 Task: Open a blank sheet, save the file as Ava.epub Add the quote 'Every accomplishment starts with the decision to try.' Apply font style 'Lora' and font size 48 Align the text to the Justify .Change the text color to  'Tan'
Action: Mouse moved to (320, 181)
Screenshot: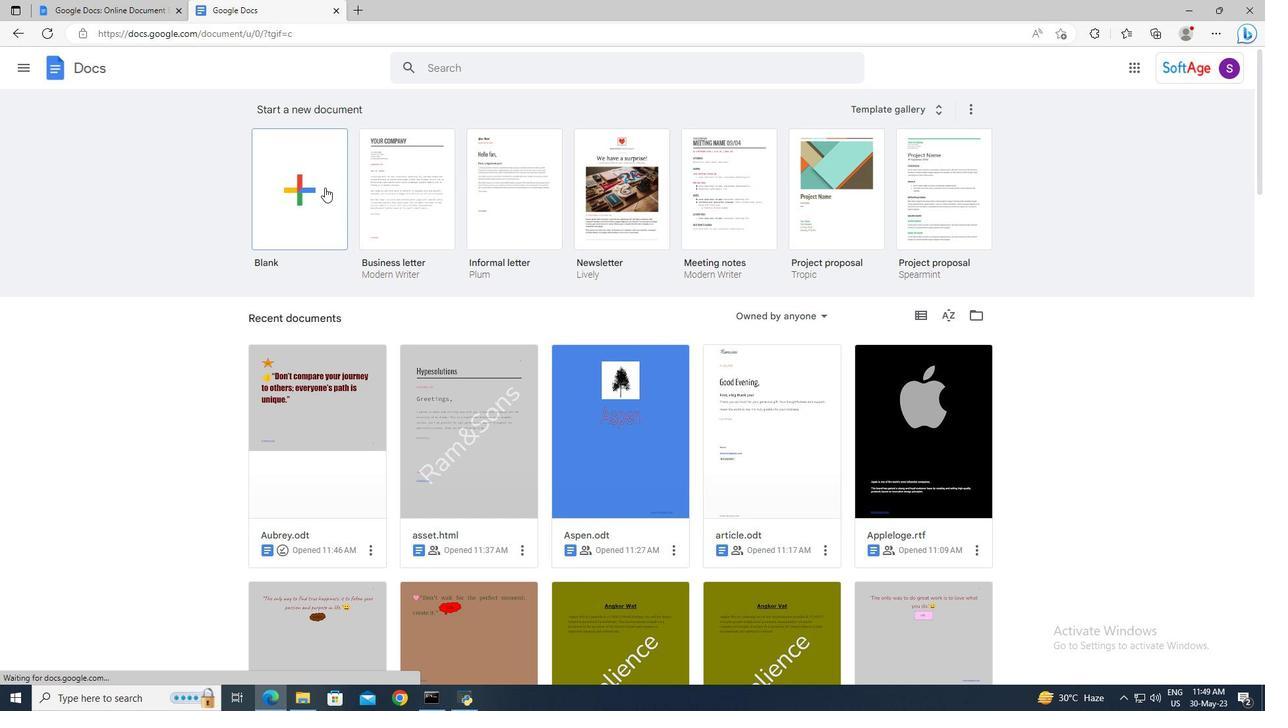 
Action: Mouse pressed left at (320, 181)
Screenshot: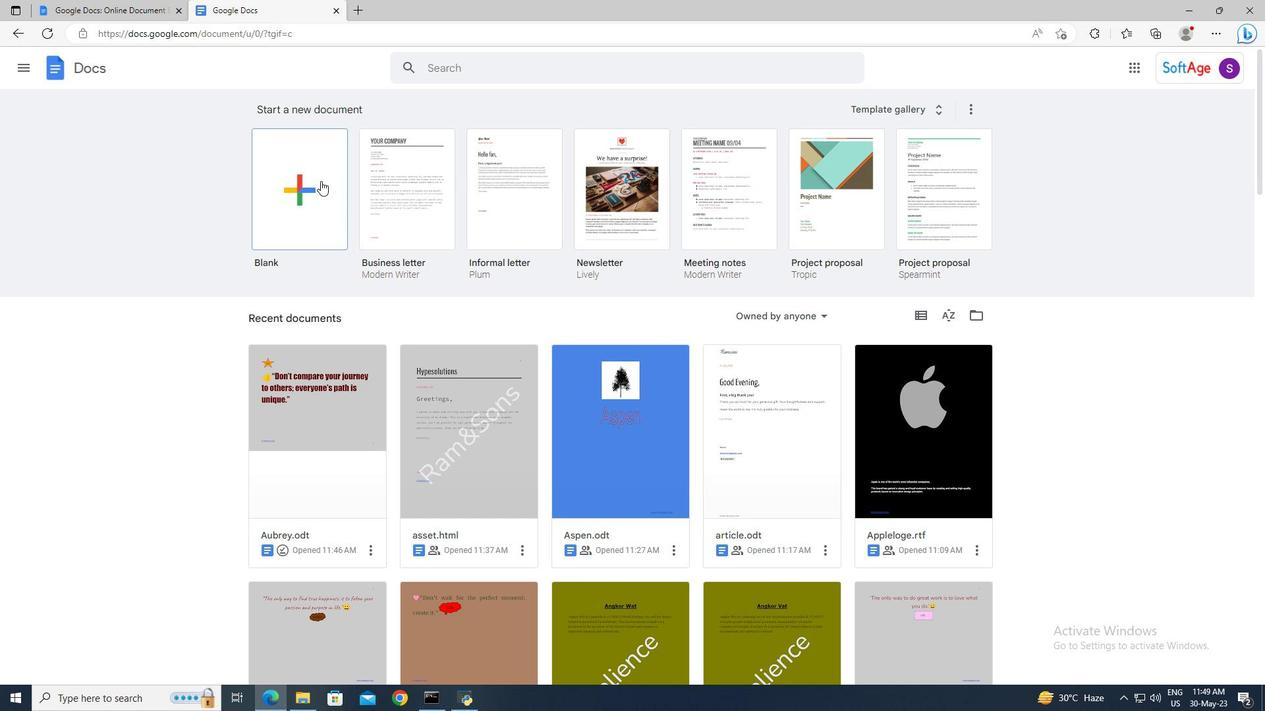
Action: Mouse moved to (128, 61)
Screenshot: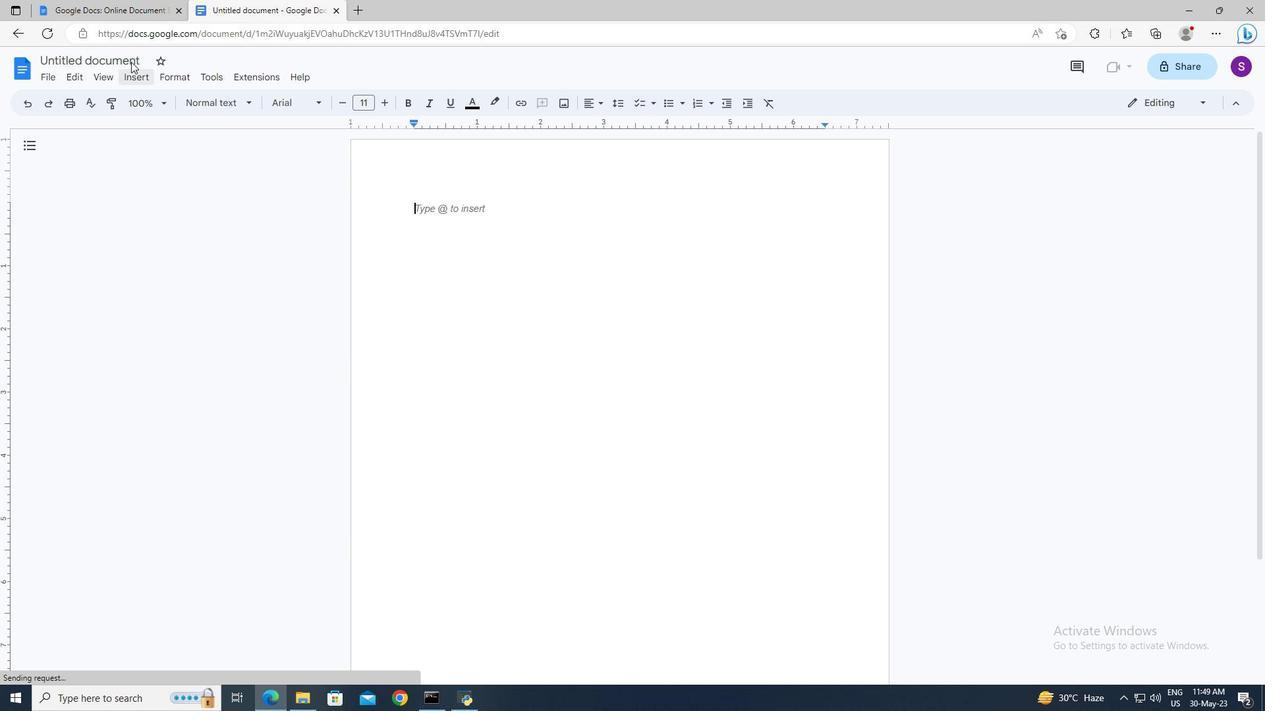 
Action: Mouse pressed left at (128, 61)
Screenshot: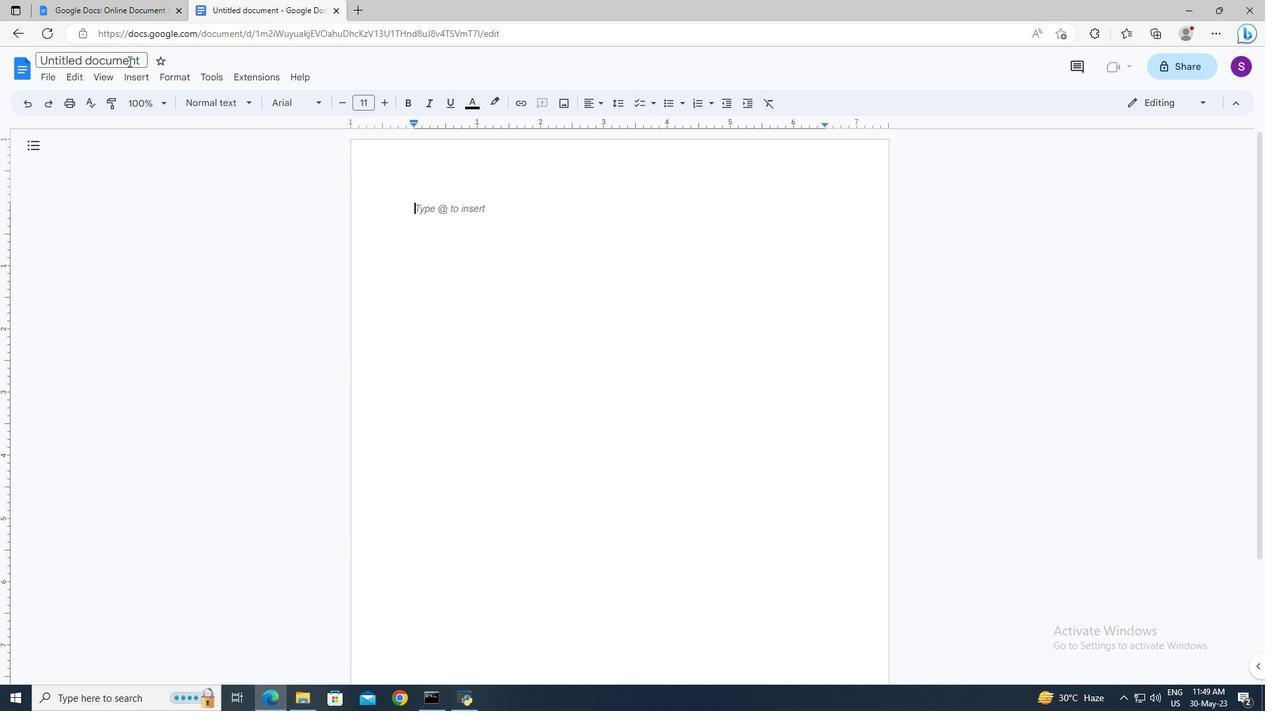 
Action: Key pressed <Key.shift>Ava.epub<Key.enter>
Screenshot: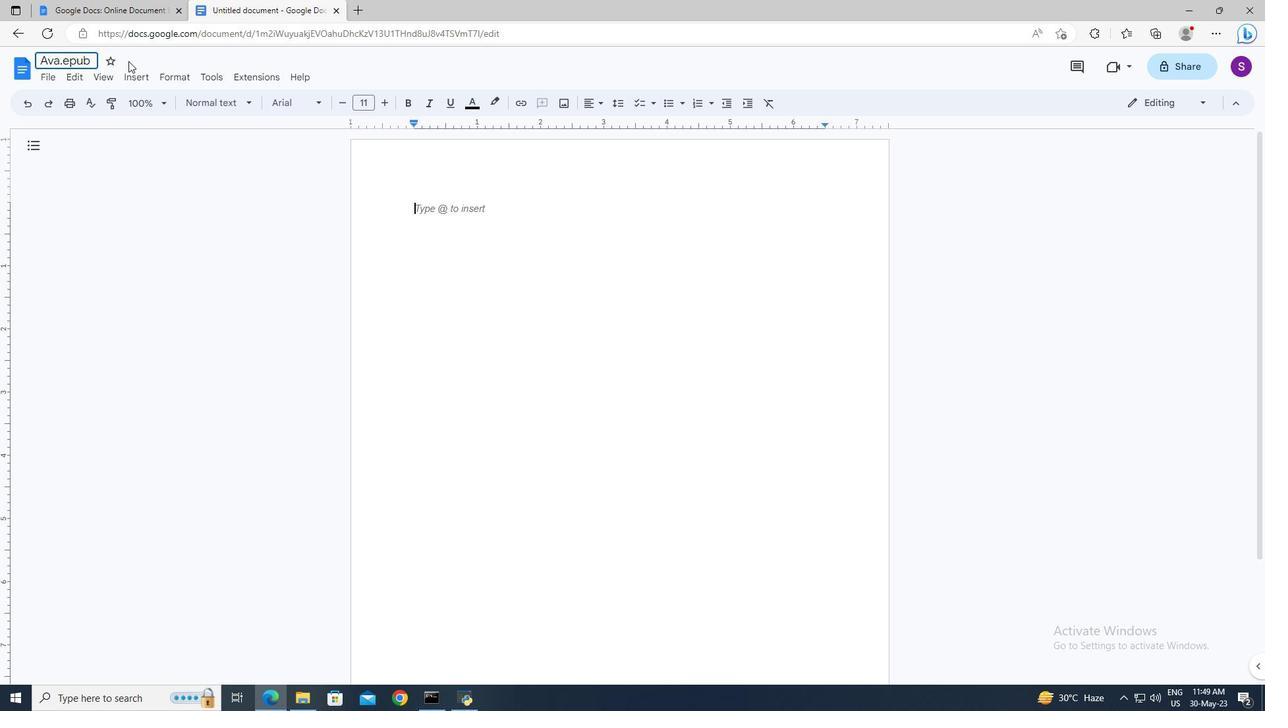 
Action: Mouse moved to (461, 210)
Screenshot: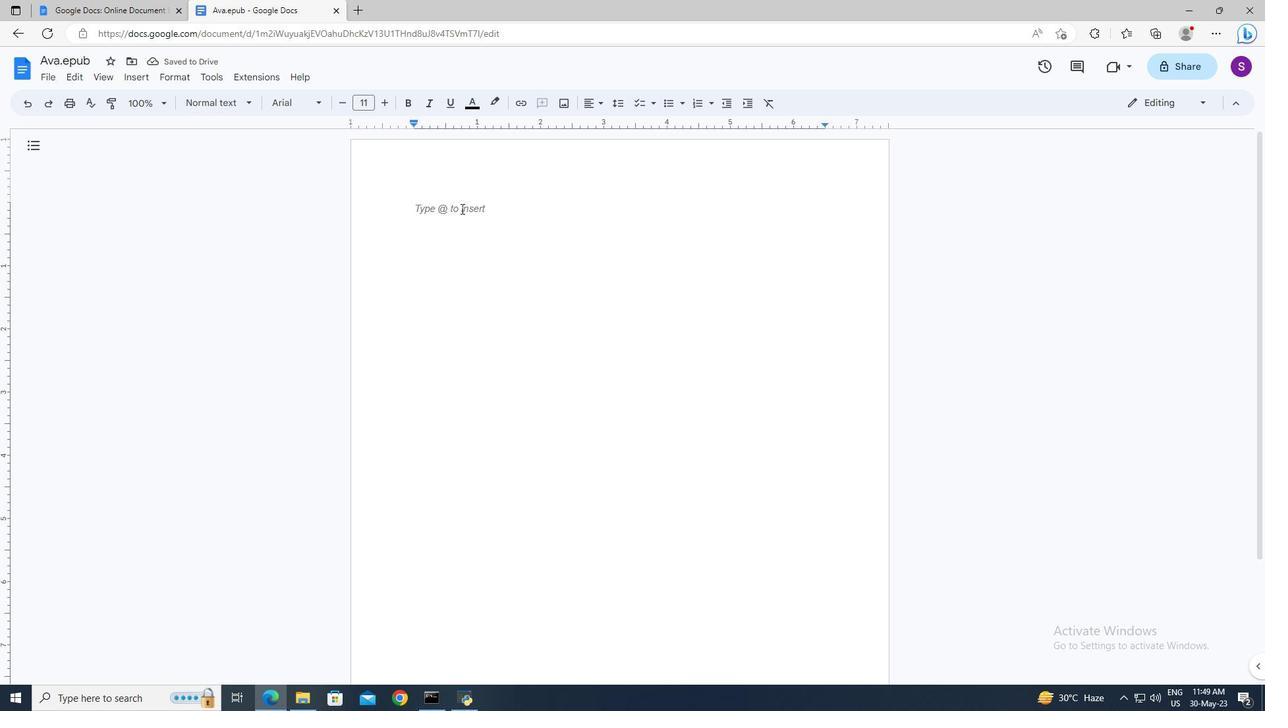 
Action: Mouse pressed left at (461, 210)
Screenshot: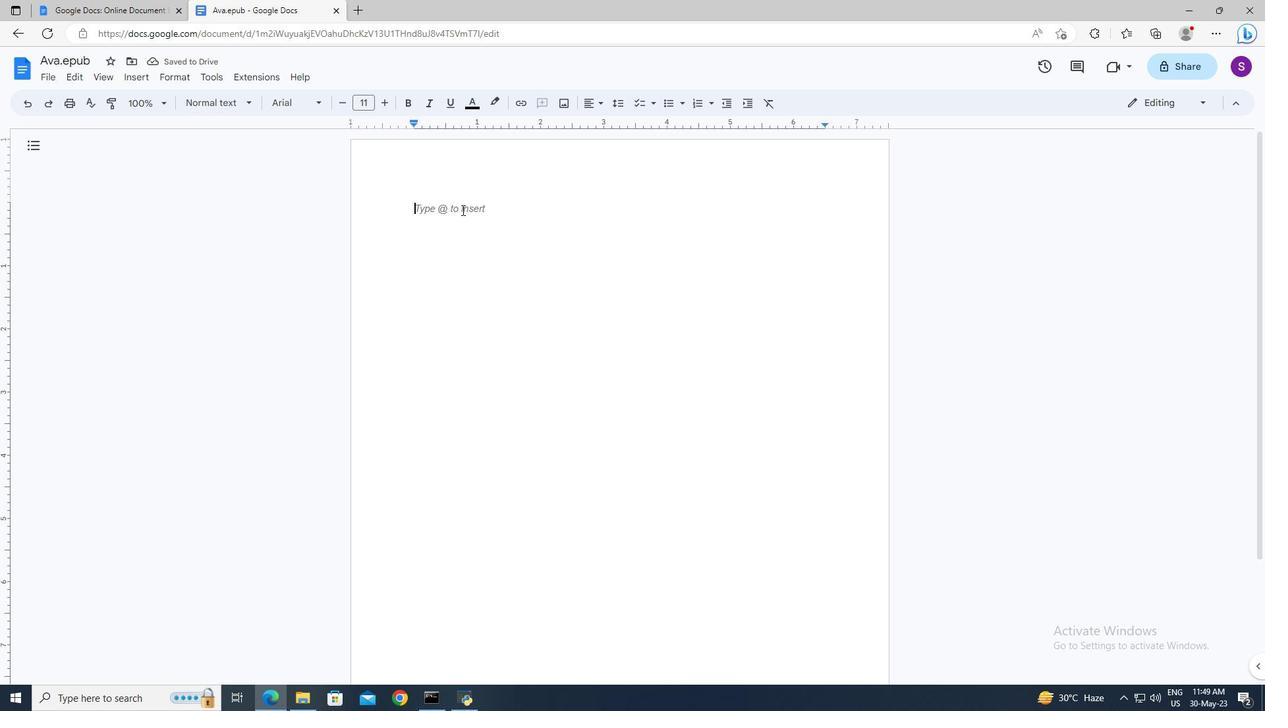 
Action: Key pressed <Key.shift>"<Key.shift>Every<Key.space>accomplishment<Key.space>starts<Key.space>with<Key.space>the<Key.space>decision<Key.space>to<Key.space>try.<Key.shift>"ctrl+A
Screenshot: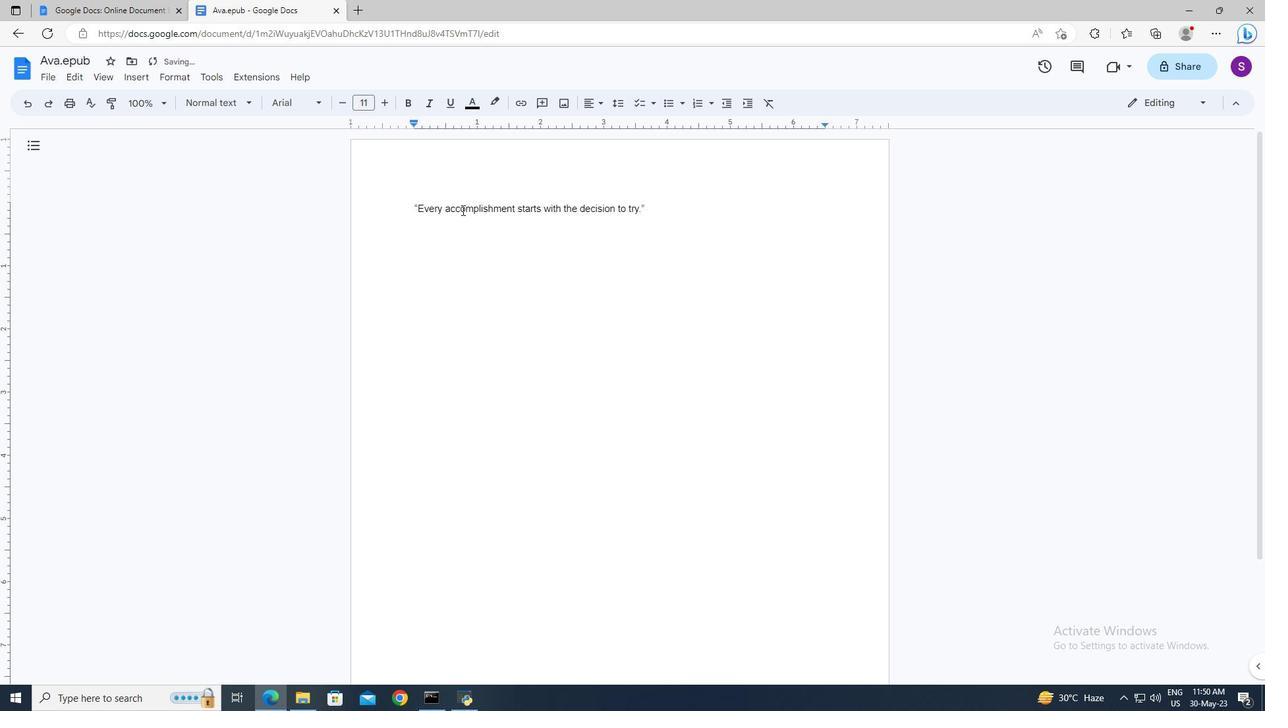 
Action: Mouse moved to (298, 100)
Screenshot: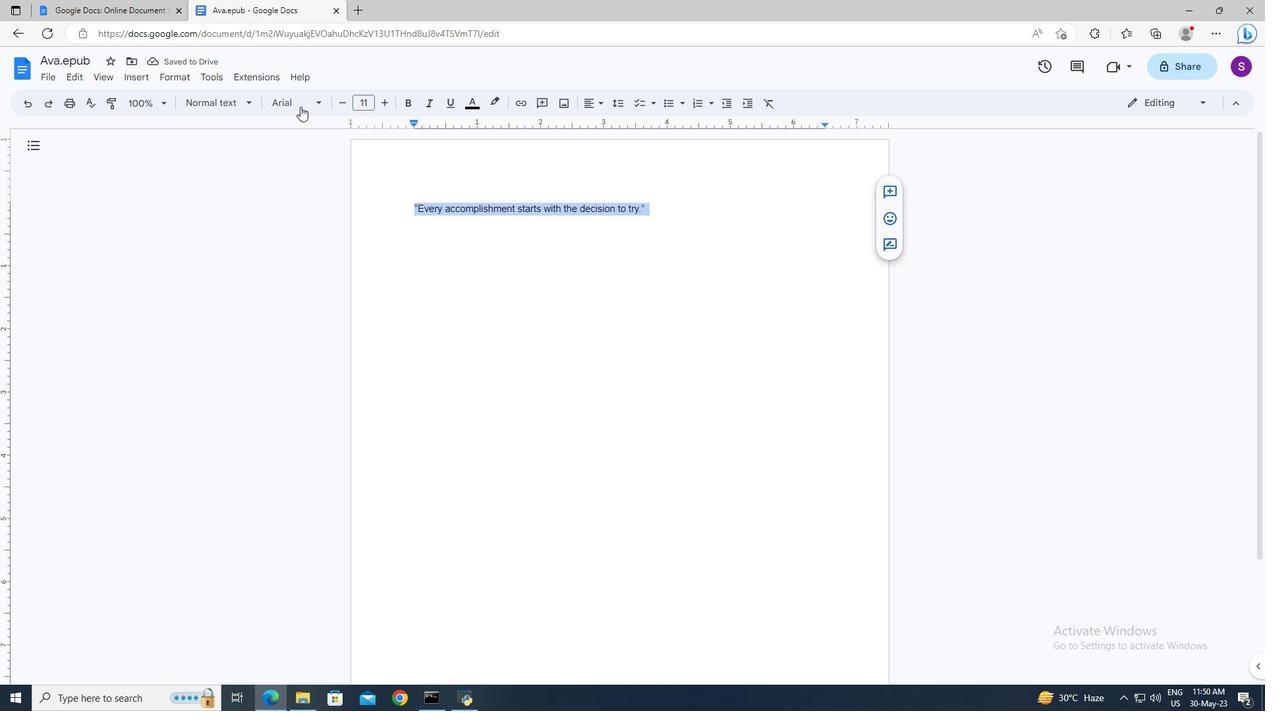 
Action: Mouse pressed left at (298, 100)
Screenshot: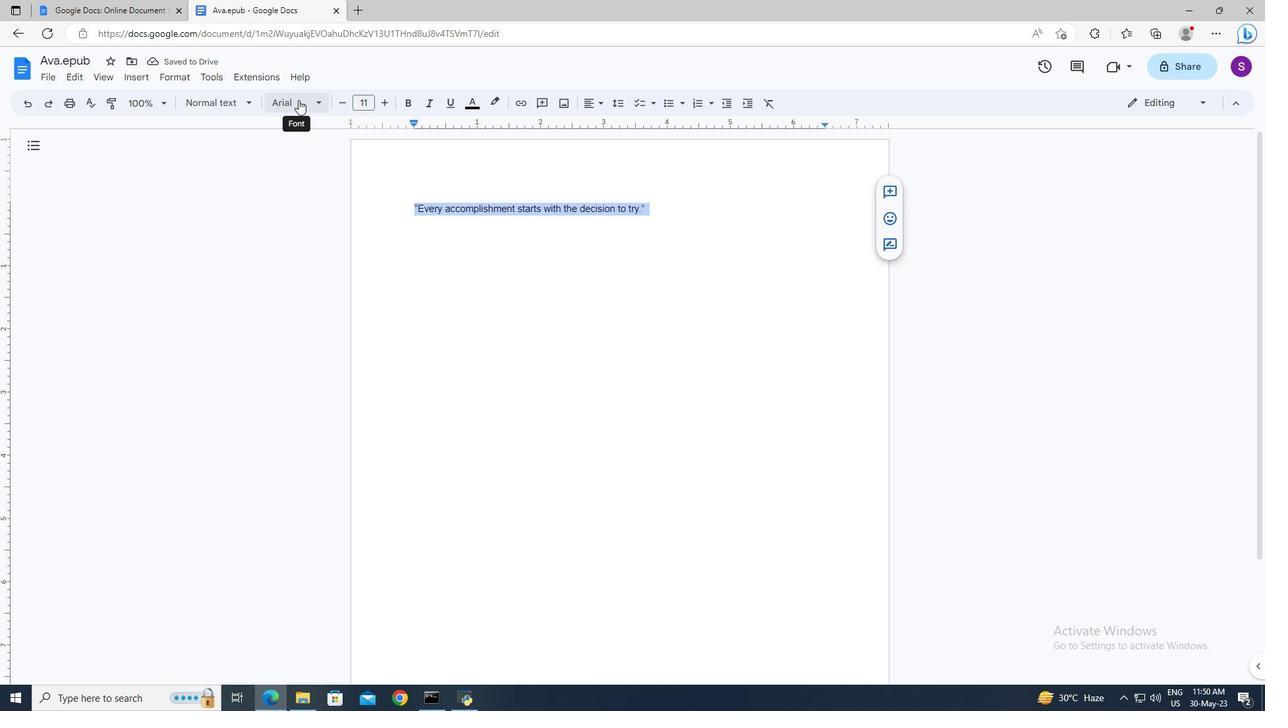 
Action: Mouse moved to (338, 529)
Screenshot: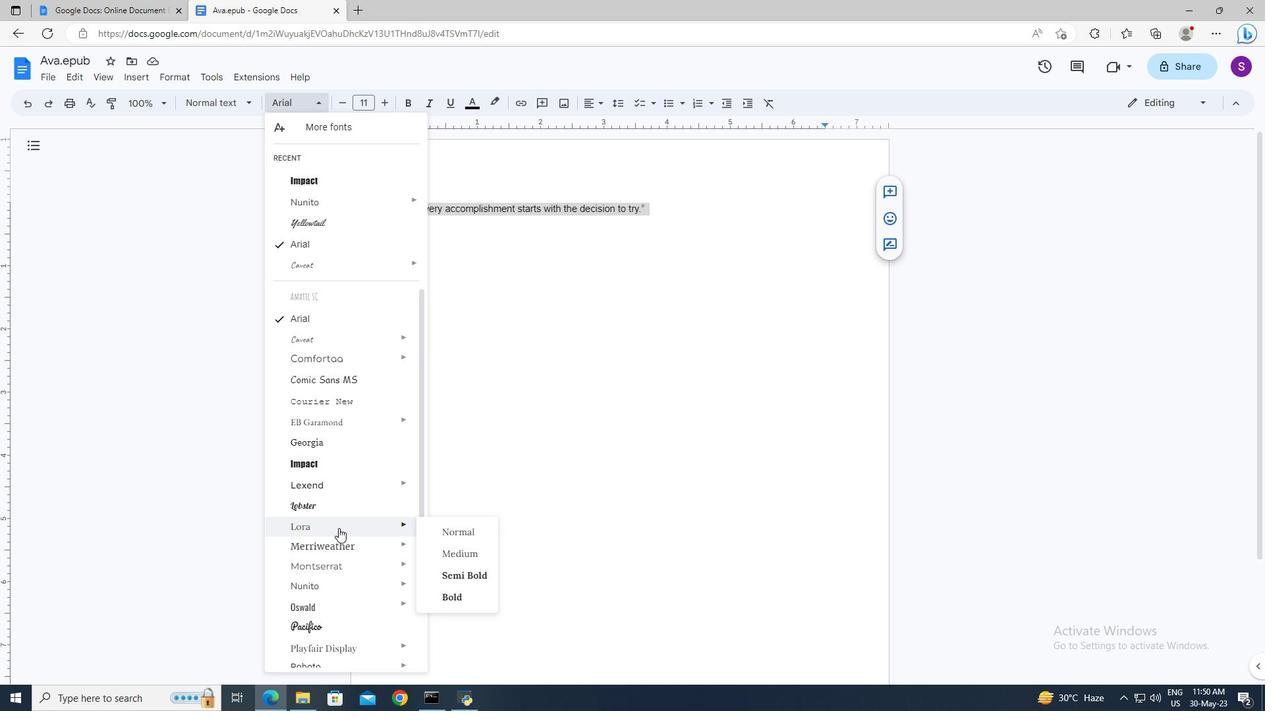 
Action: Mouse pressed left at (338, 529)
Screenshot: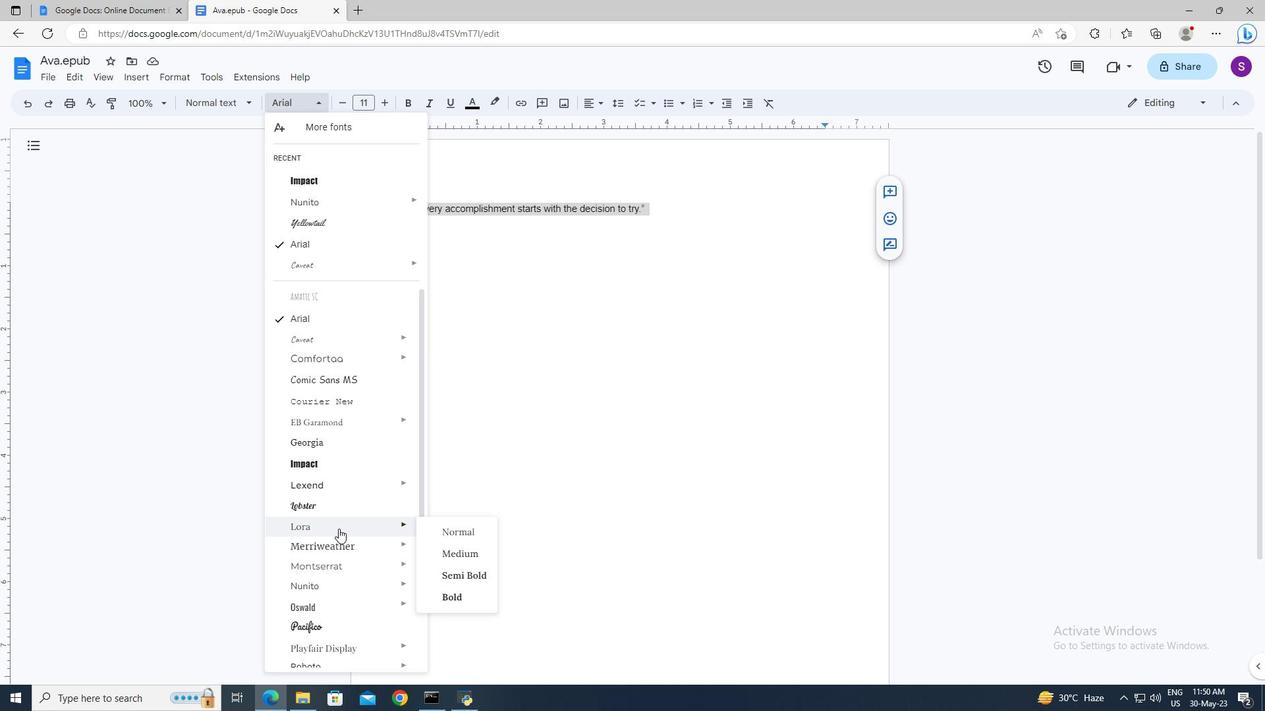 
Action: Mouse moved to (365, 106)
Screenshot: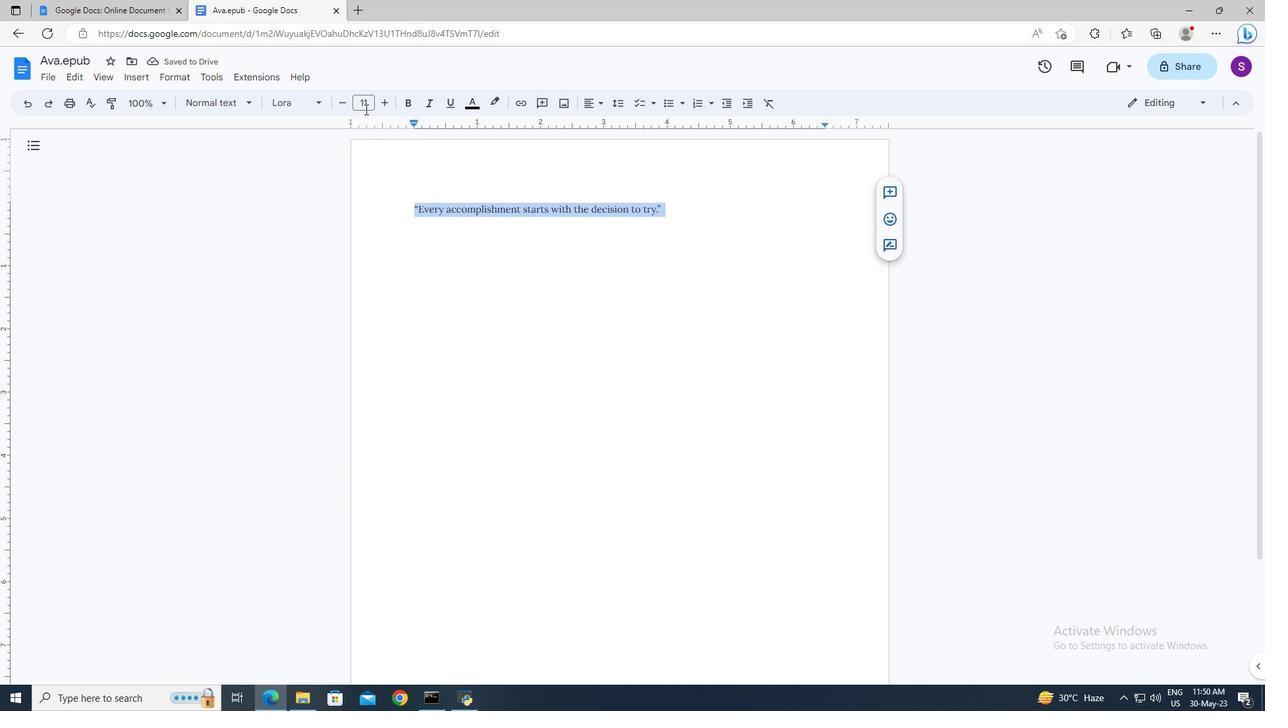 
Action: Mouse pressed left at (365, 106)
Screenshot: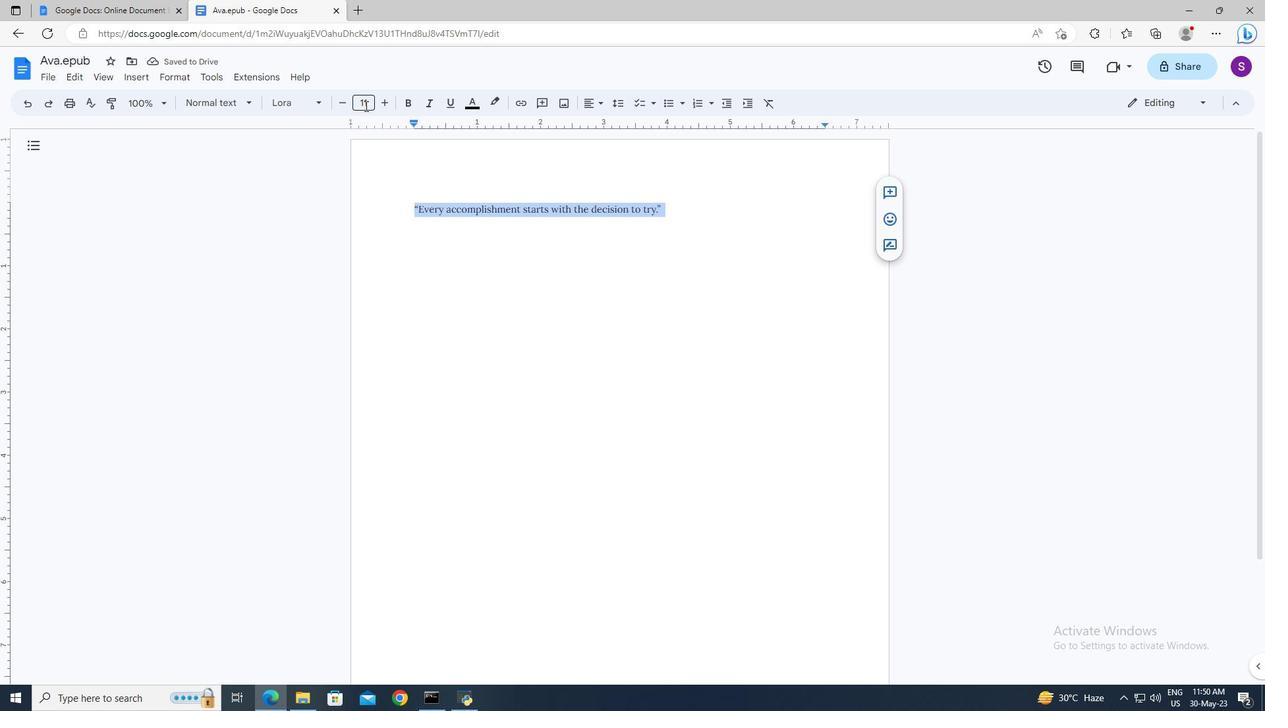 
Action: Key pressed 48<Key.enter>
Screenshot: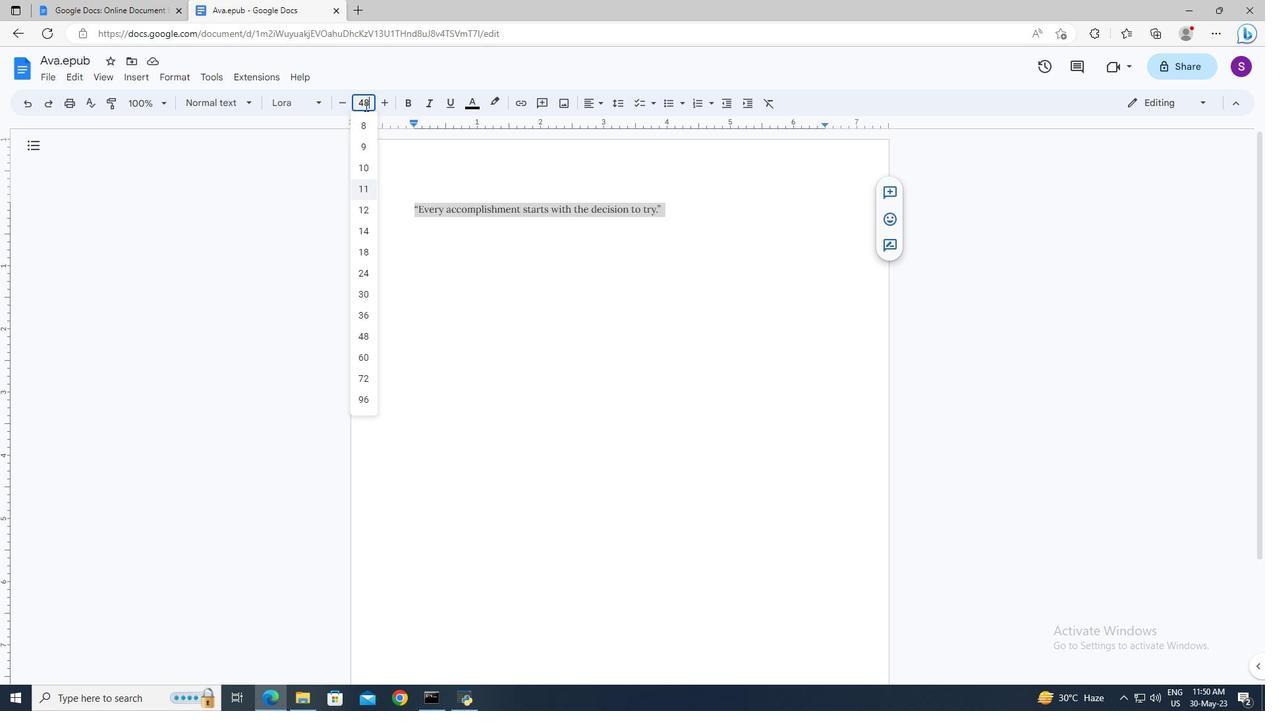 
Action: Mouse moved to (587, 103)
Screenshot: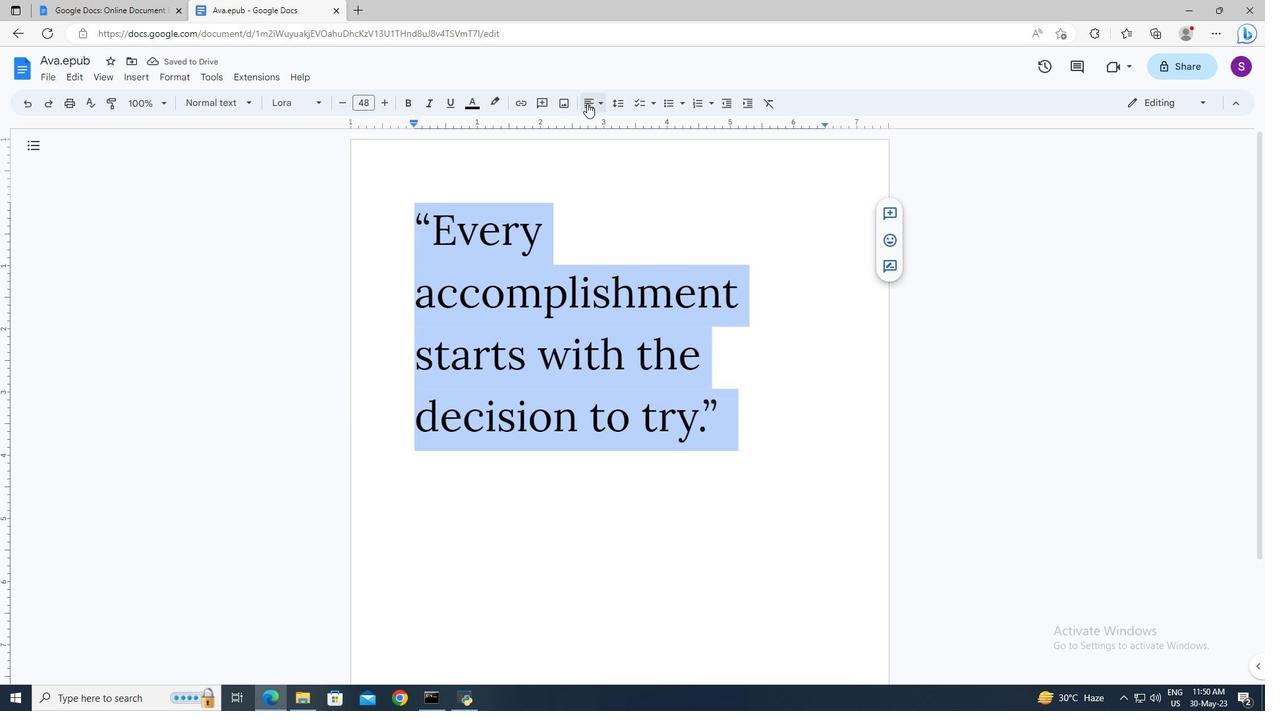 
Action: Mouse pressed left at (587, 103)
Screenshot: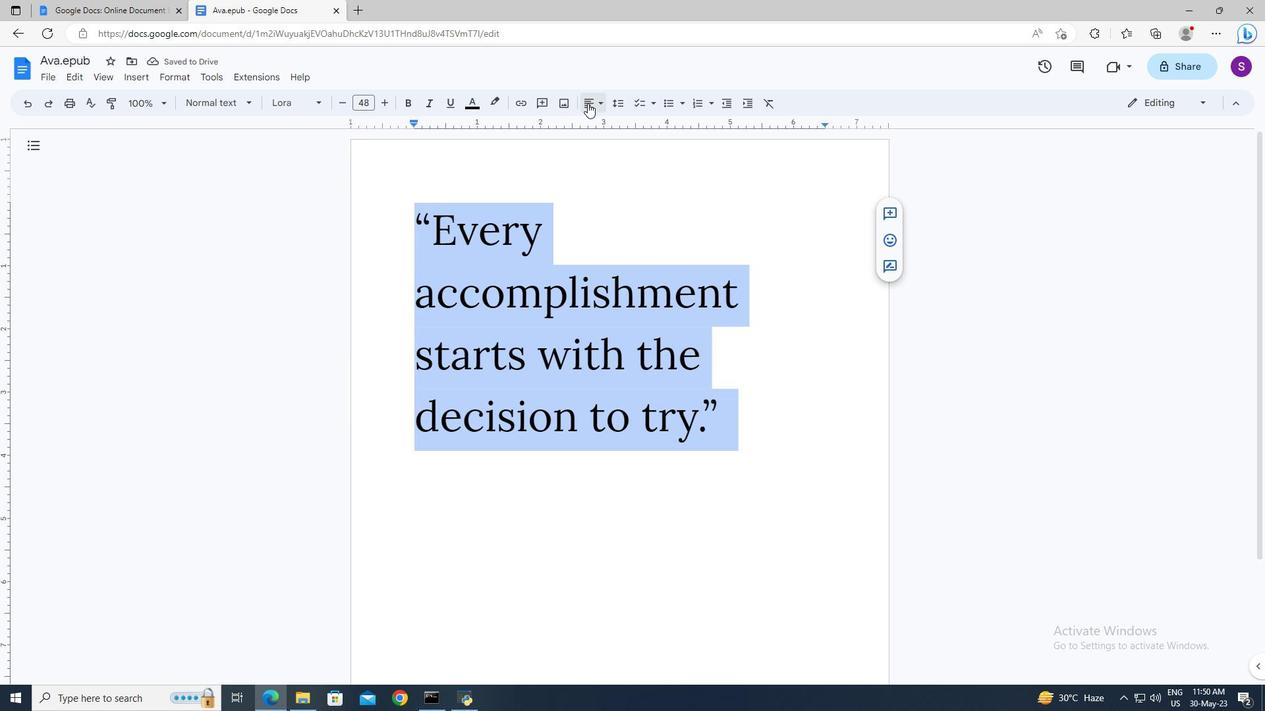 
Action: Mouse moved to (648, 122)
Screenshot: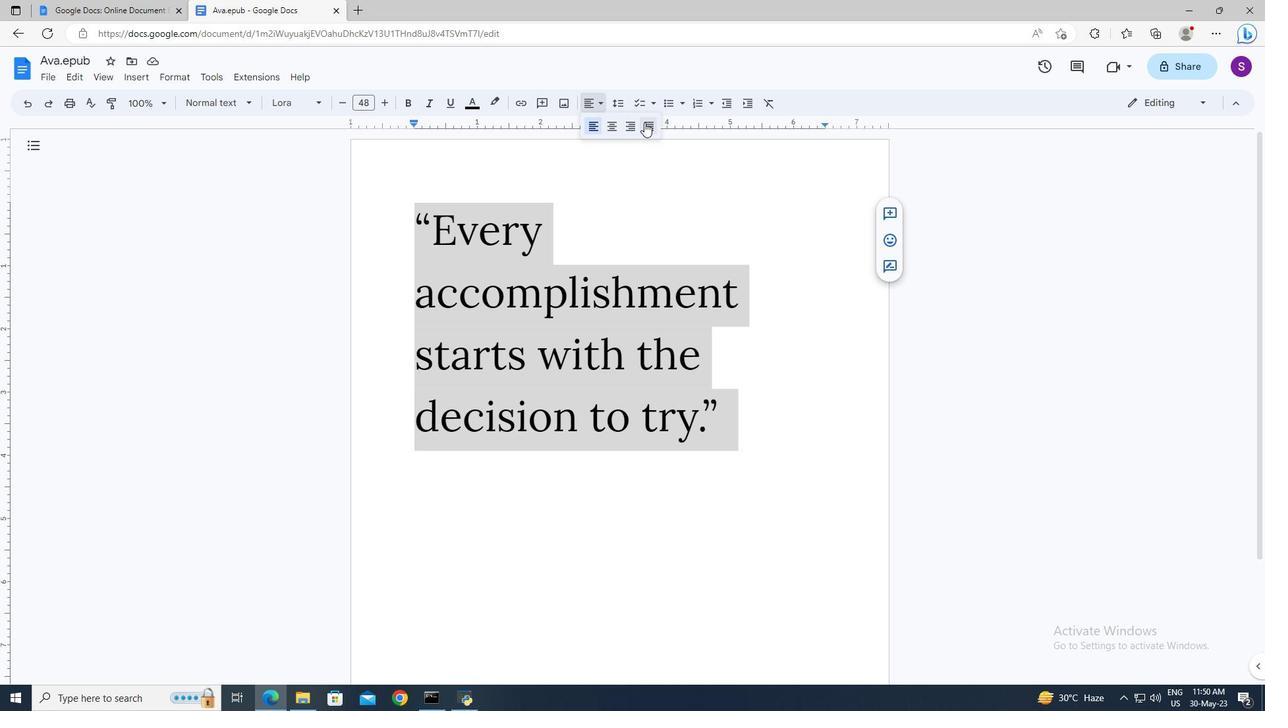 
Action: Mouse pressed left at (648, 122)
Screenshot: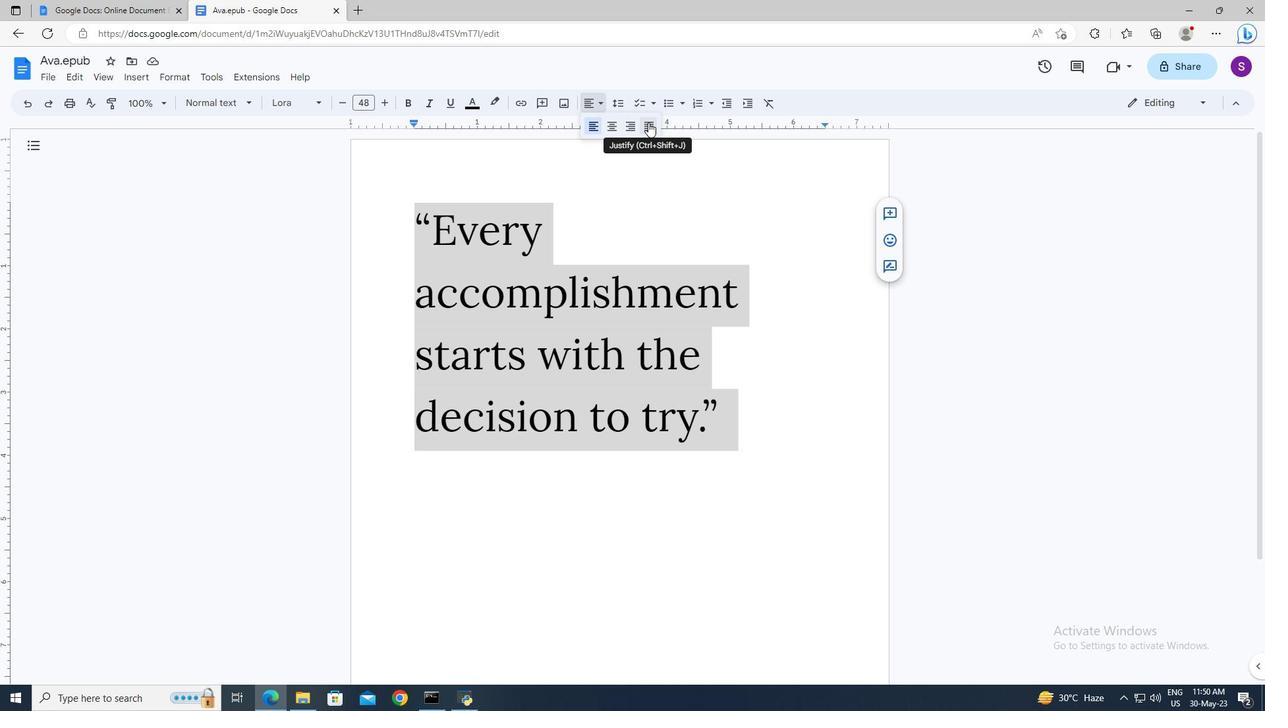 
Action: Mouse moved to (479, 102)
Screenshot: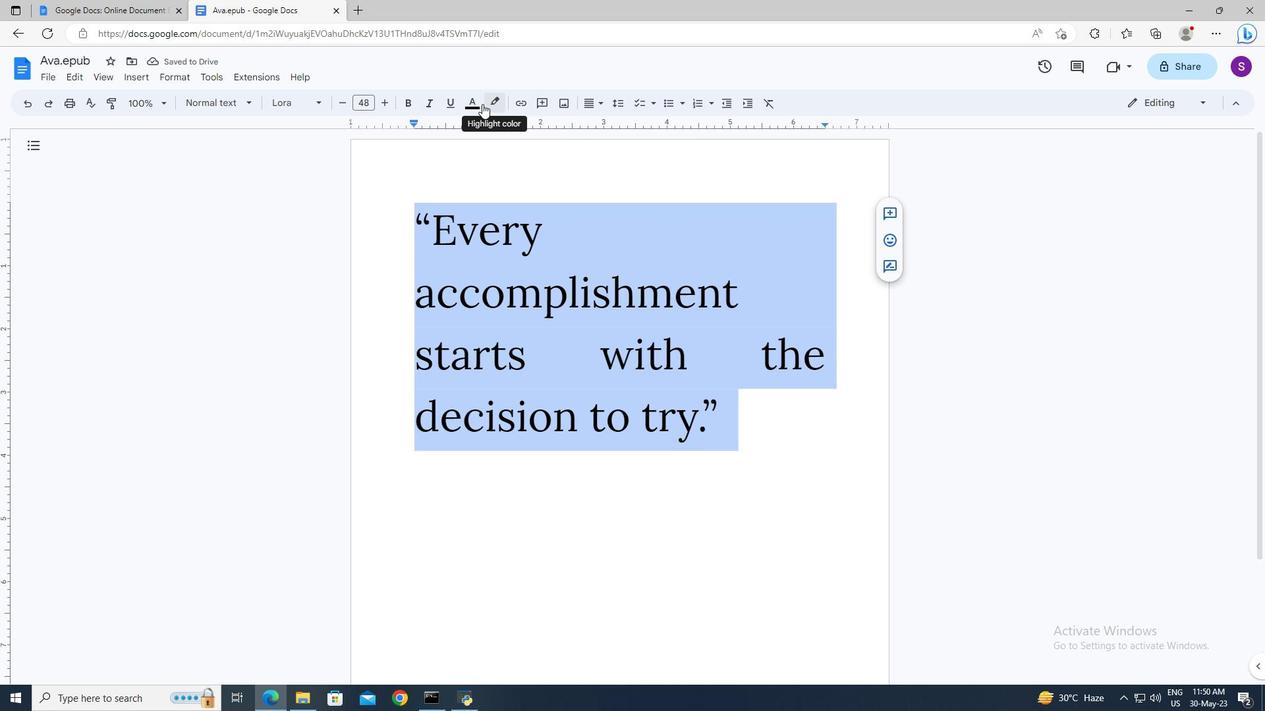 
Action: Mouse pressed left at (479, 102)
Screenshot: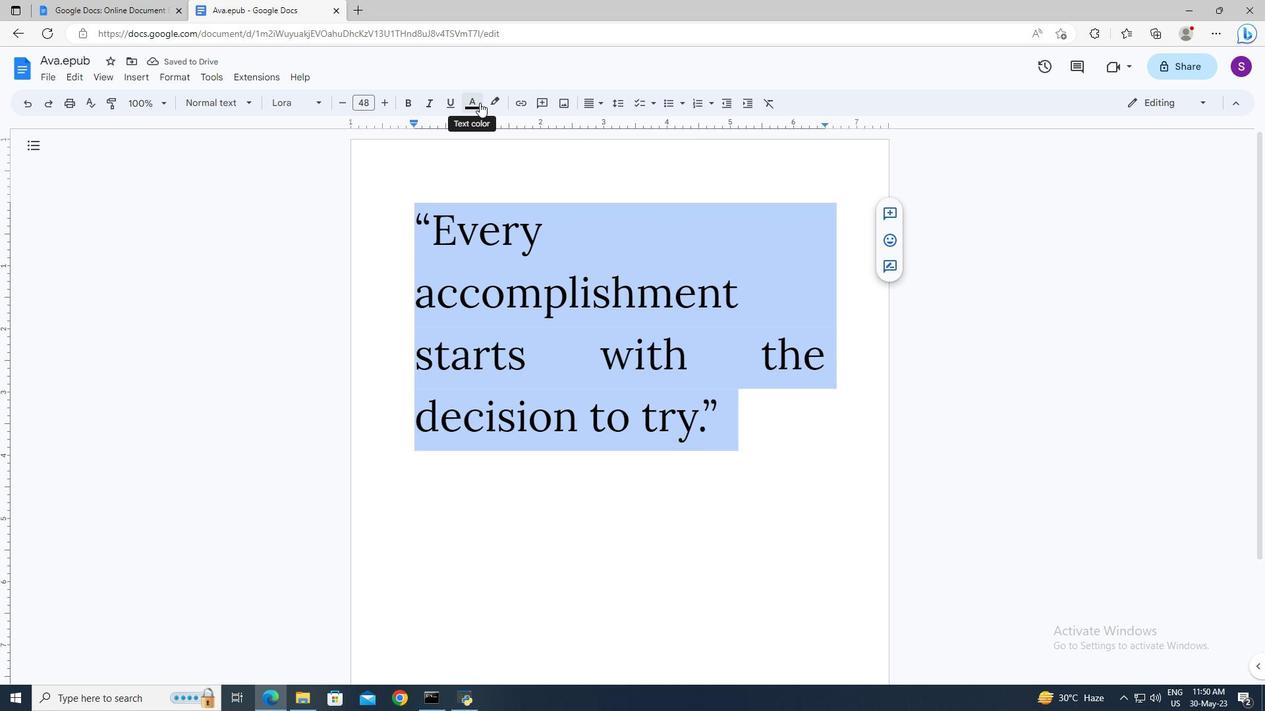 
Action: Mouse moved to (472, 256)
Screenshot: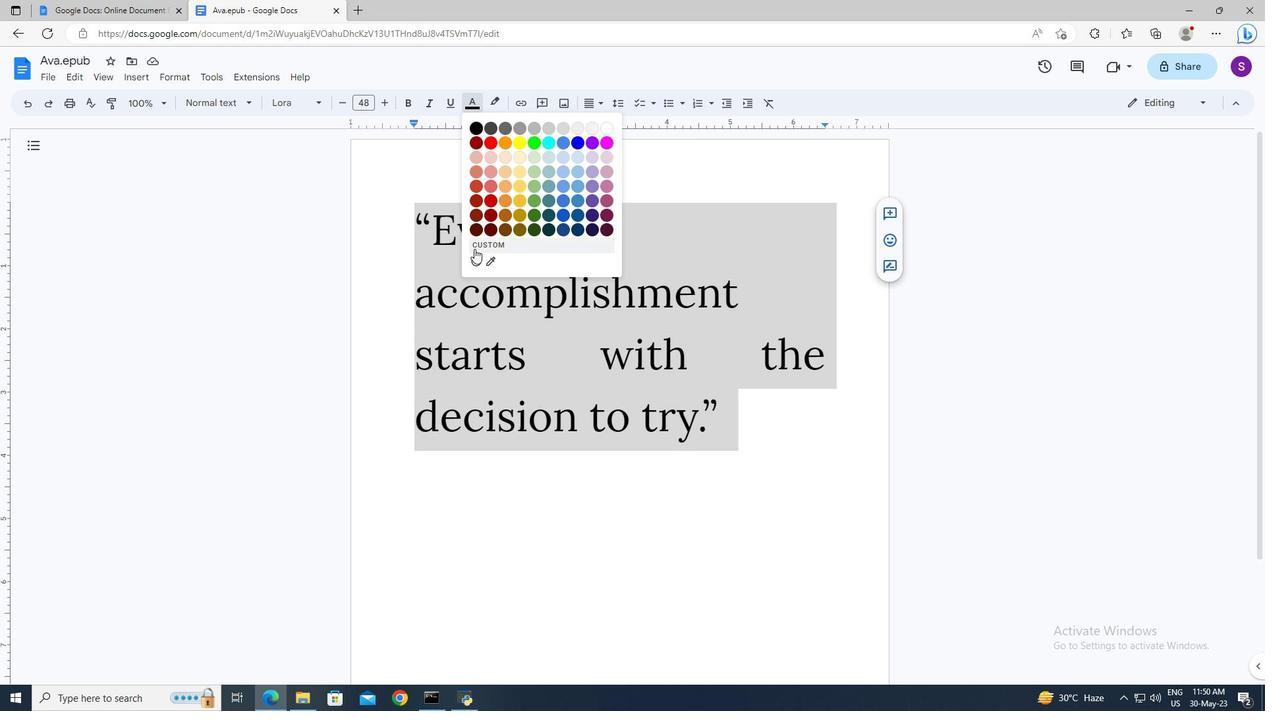 
Action: Mouse pressed left at (472, 256)
Screenshot: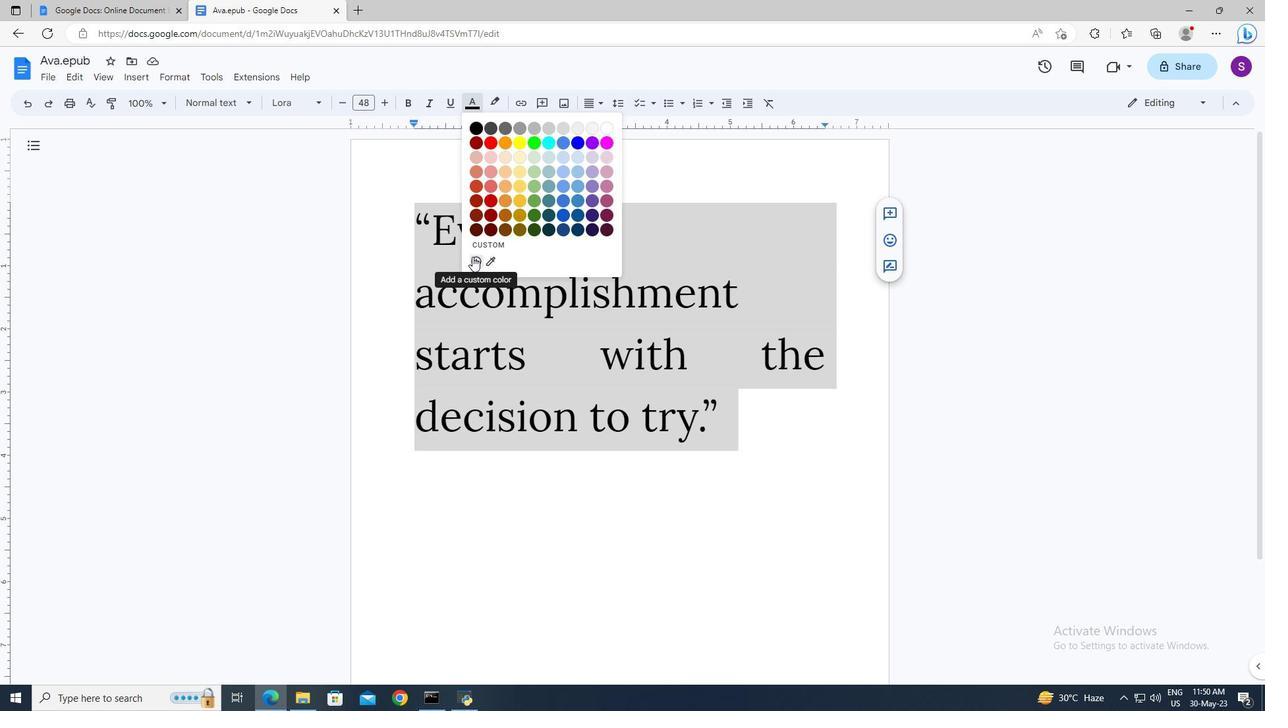 
Action: Mouse moved to (357, 15)
Screenshot: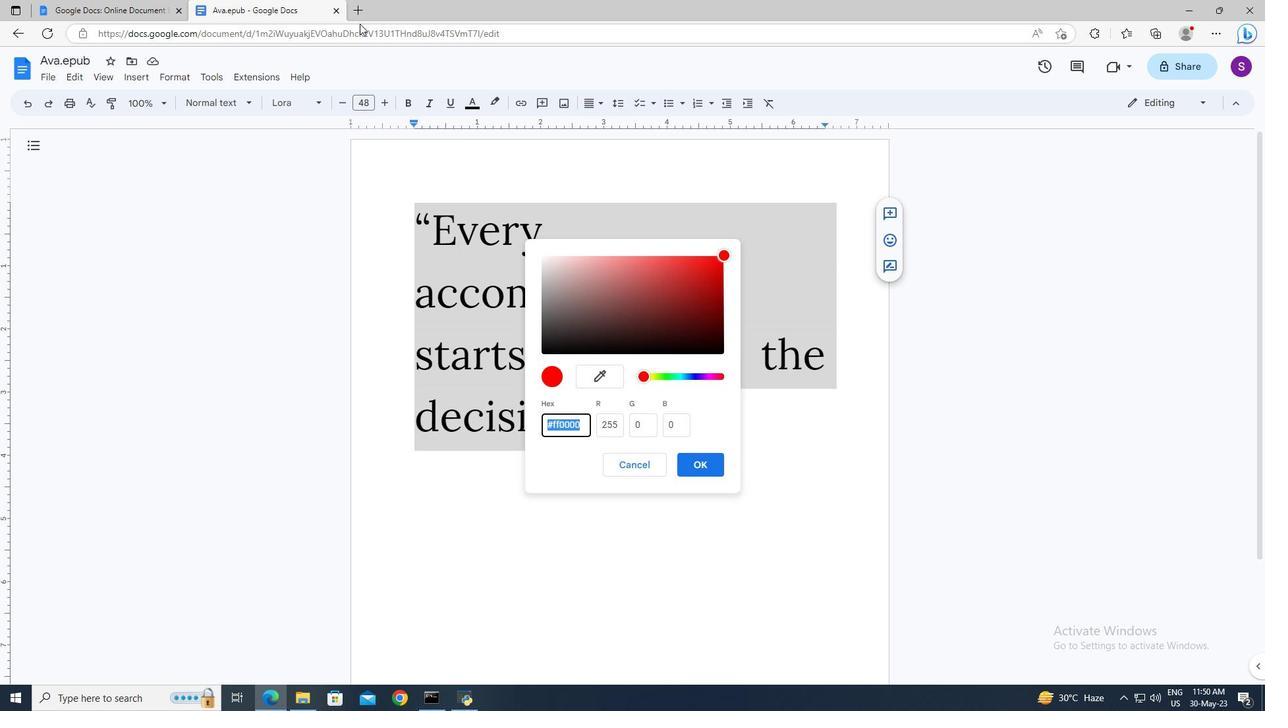 
Action: Mouse pressed left at (357, 15)
Screenshot: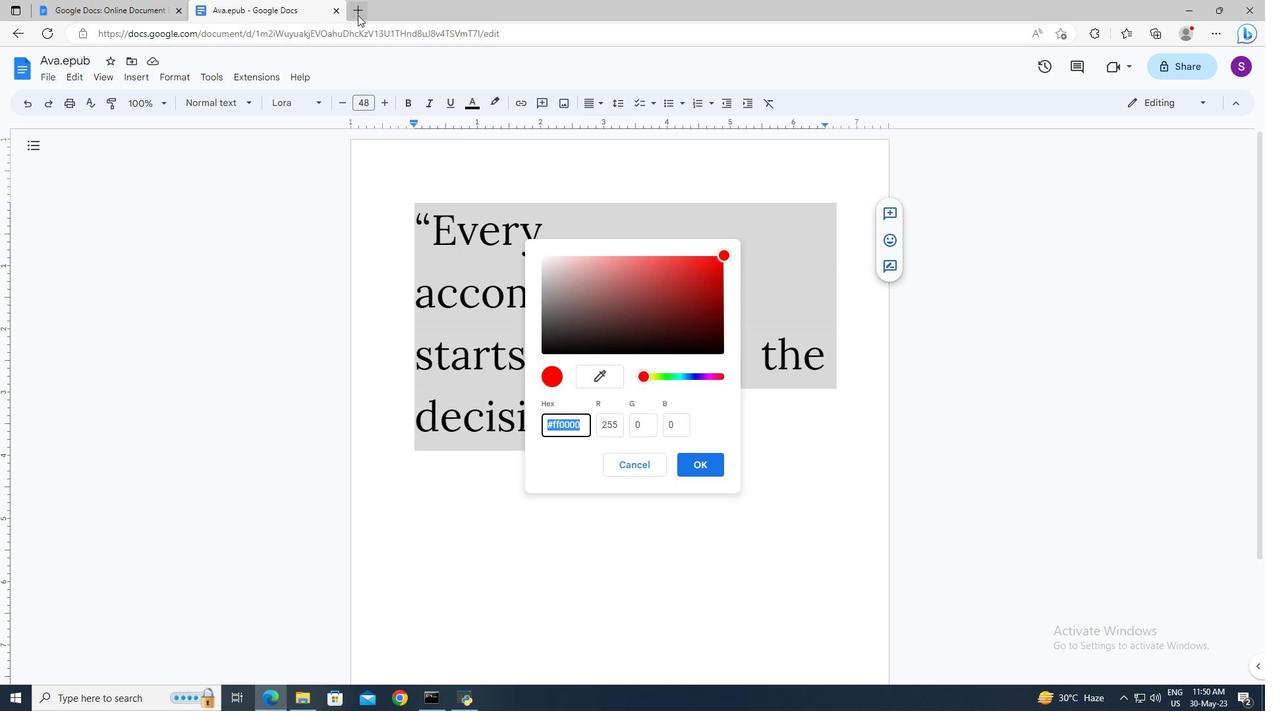 
Action: Mouse moved to (364, 32)
Screenshot: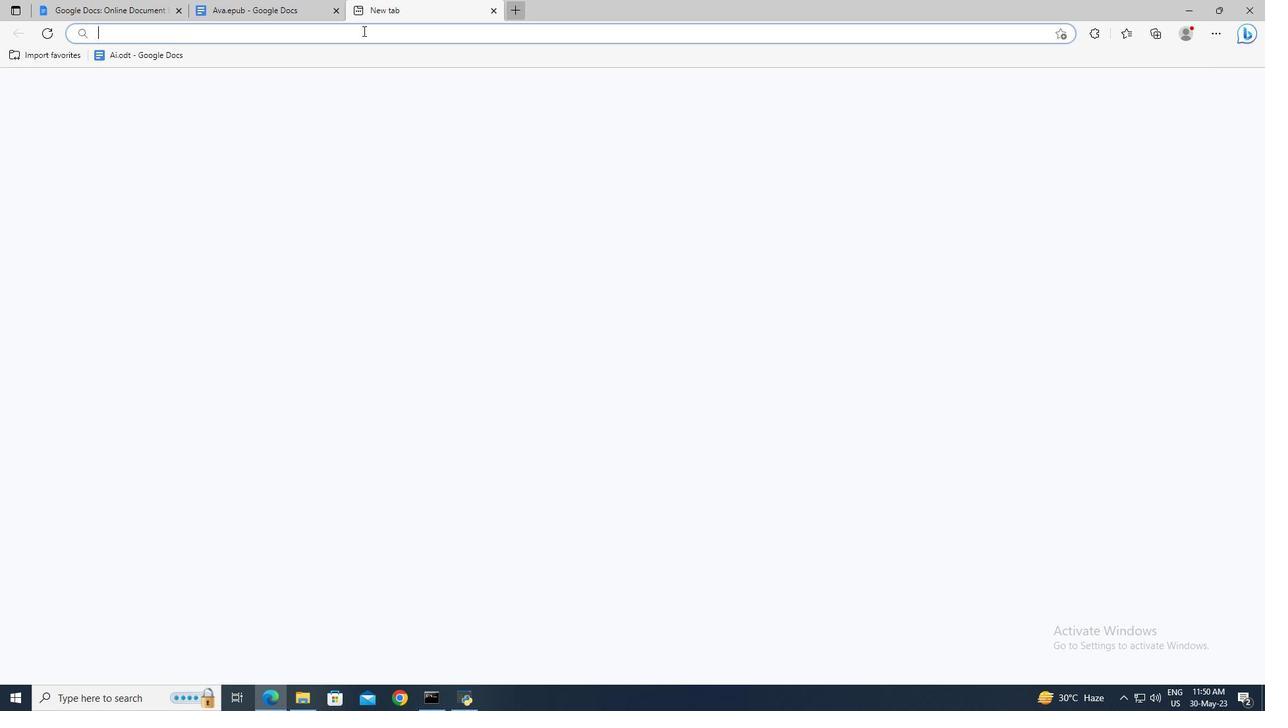 
Action: Mouse pressed left at (364, 32)
Screenshot: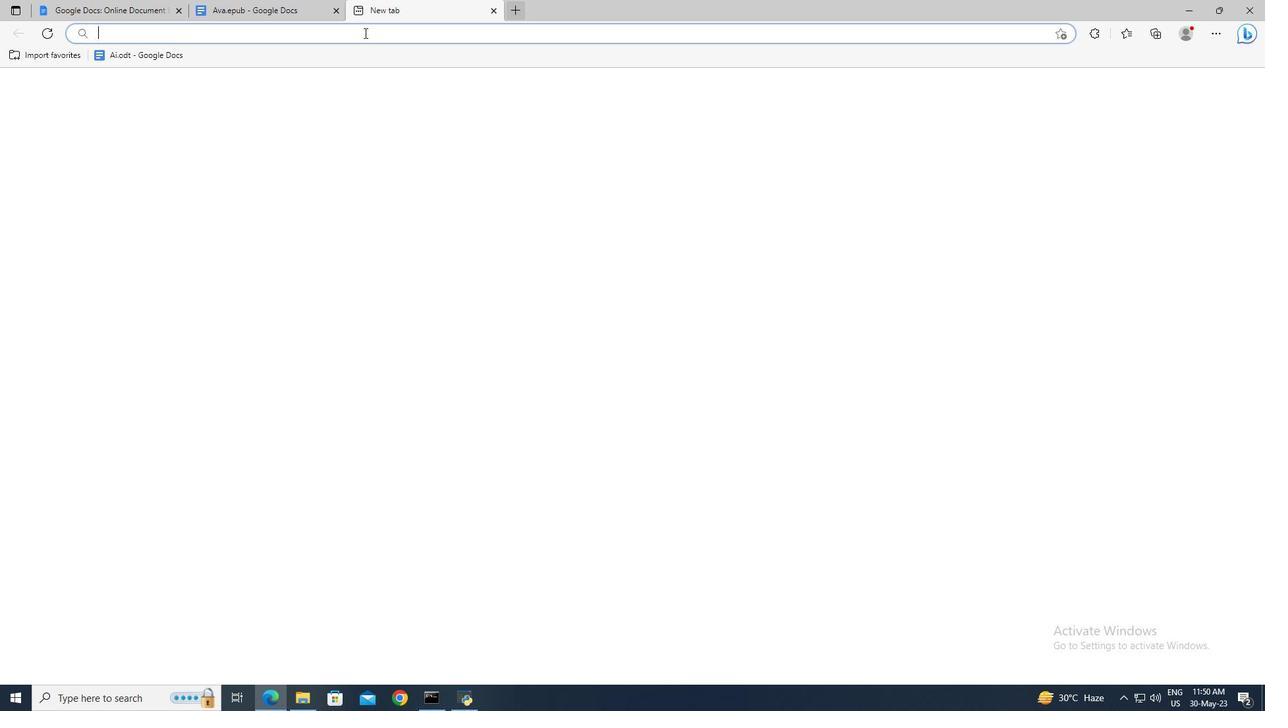 
Action: Key pressed g<Key.enter>tan<Key.space>color<Key.space>rgb<Key.enter>
Screenshot: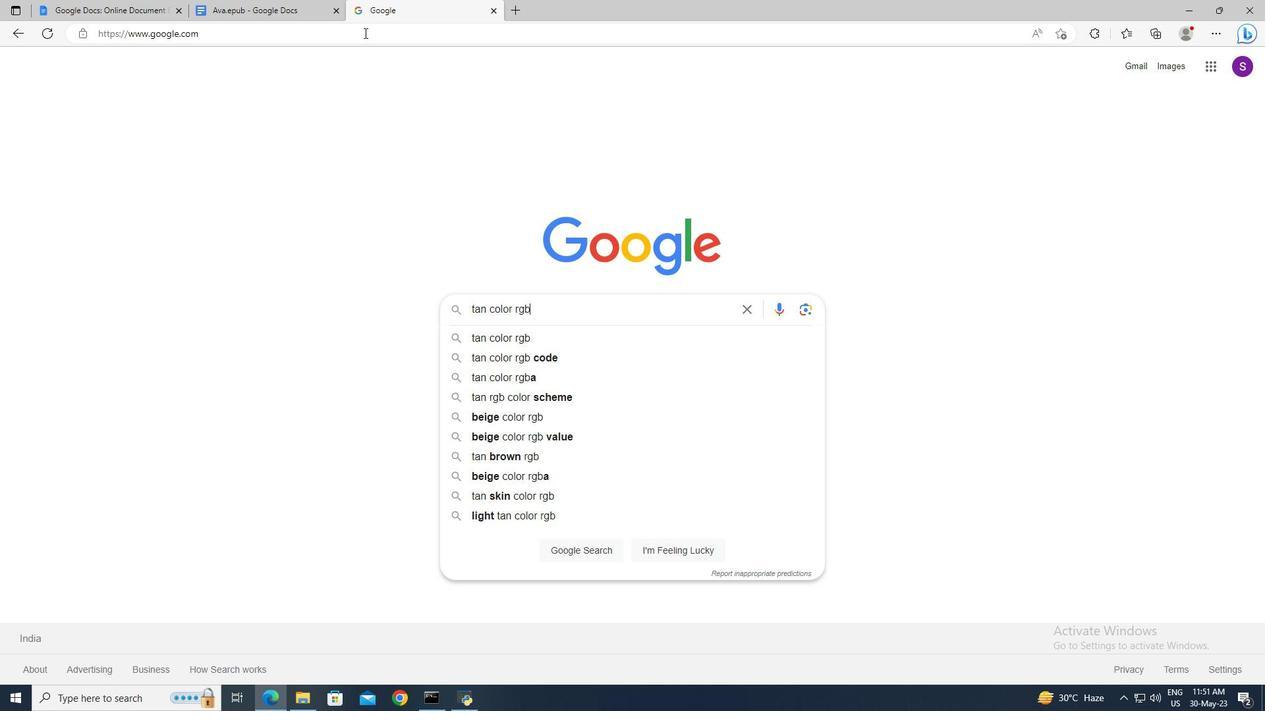 
Action: Mouse moved to (289, 169)
Screenshot: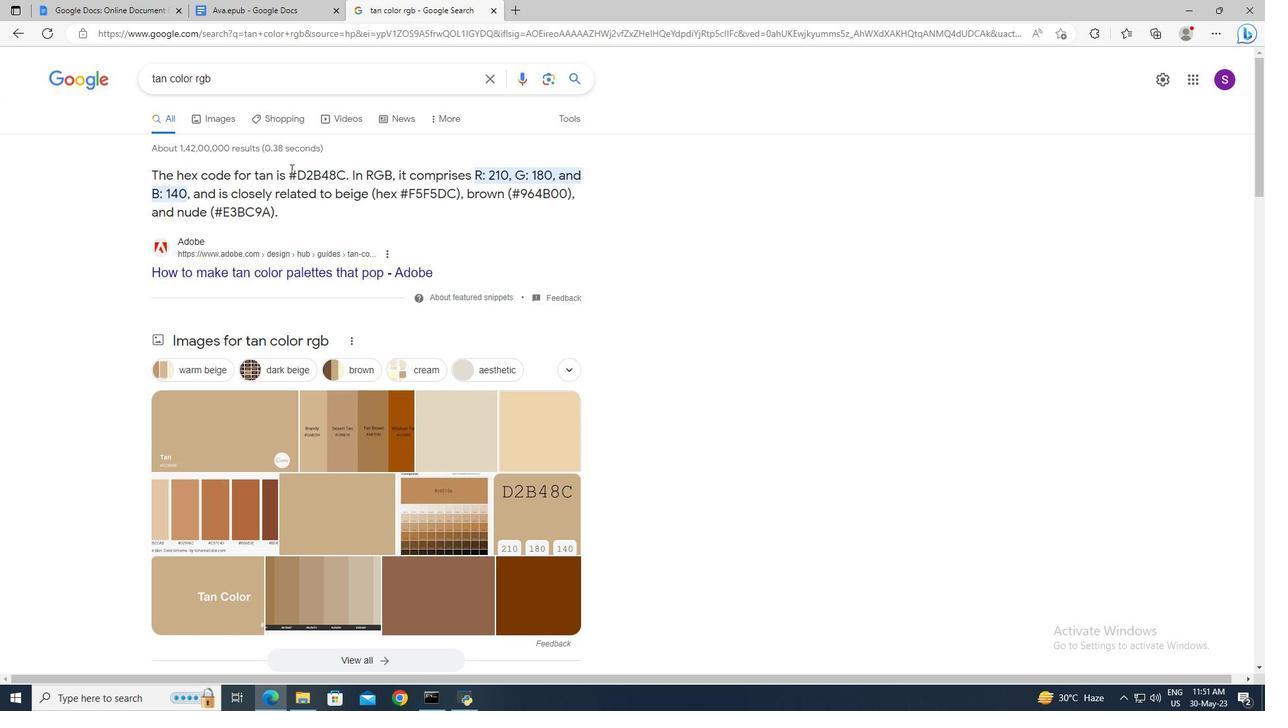 
Action: Mouse pressed left at (289, 169)
Screenshot: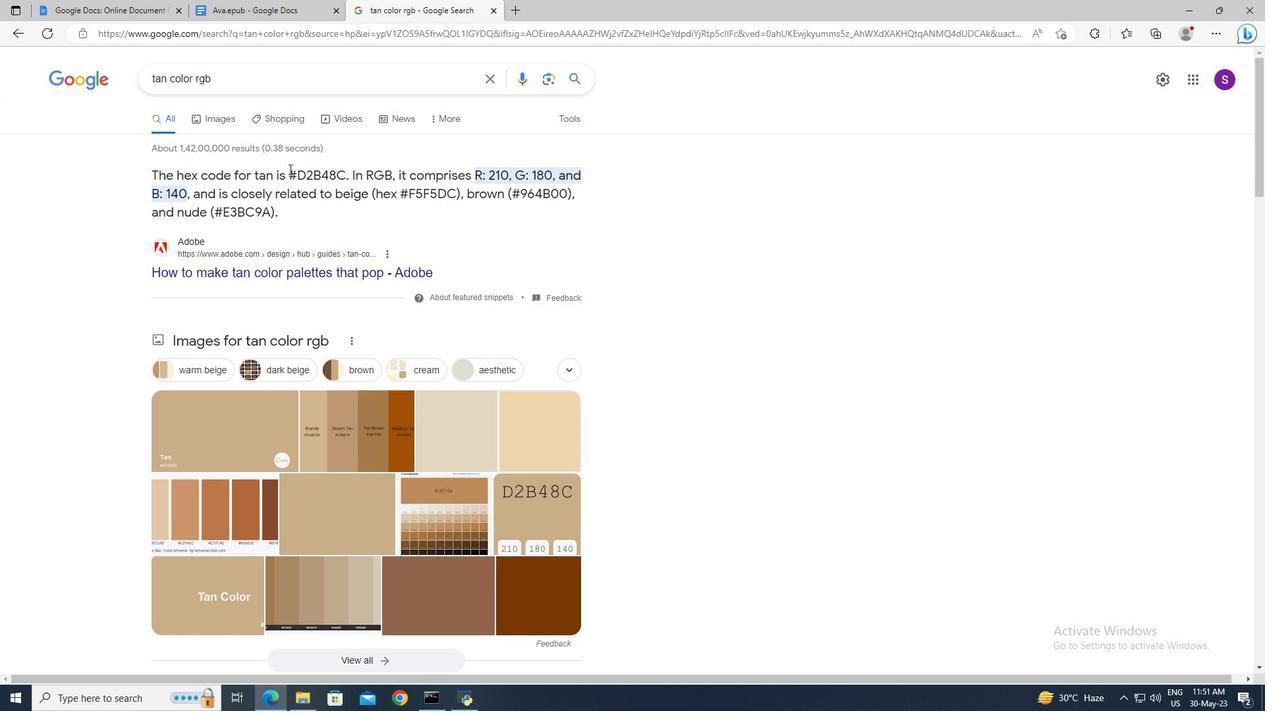 
Action: Mouse moved to (343, 169)
Screenshot: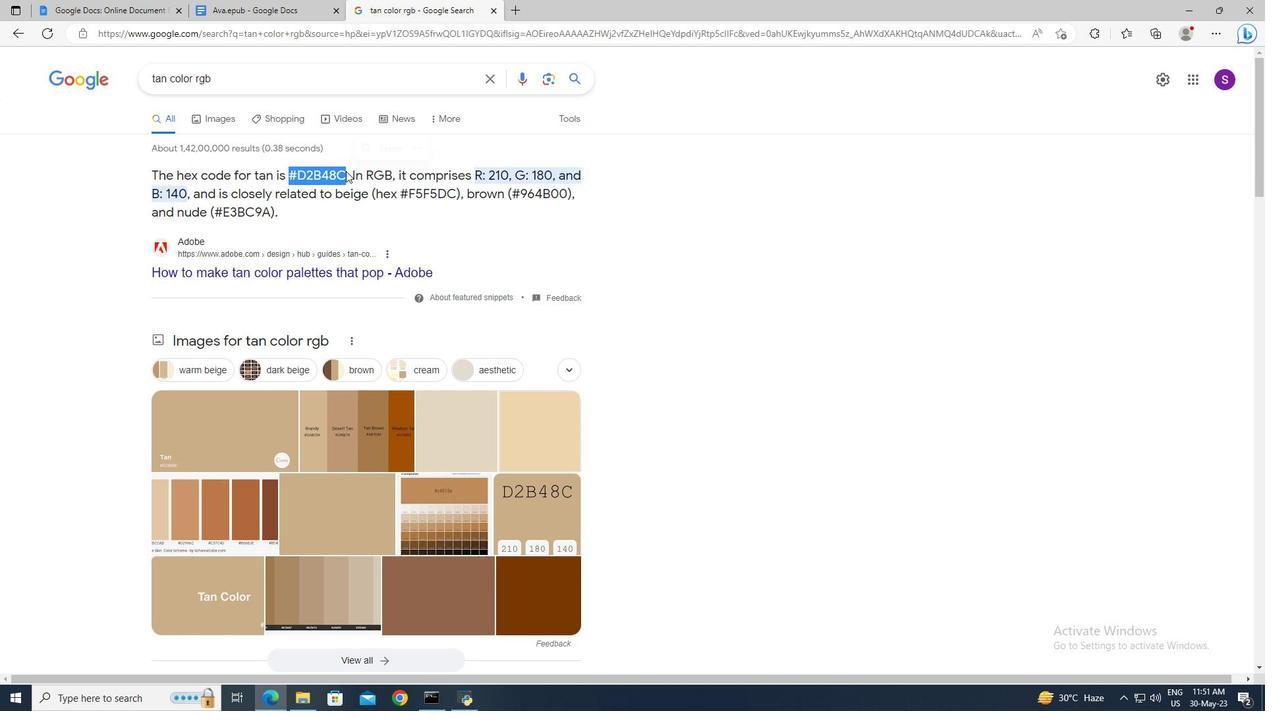 
Action: Key pressed ctrl+C
Screenshot: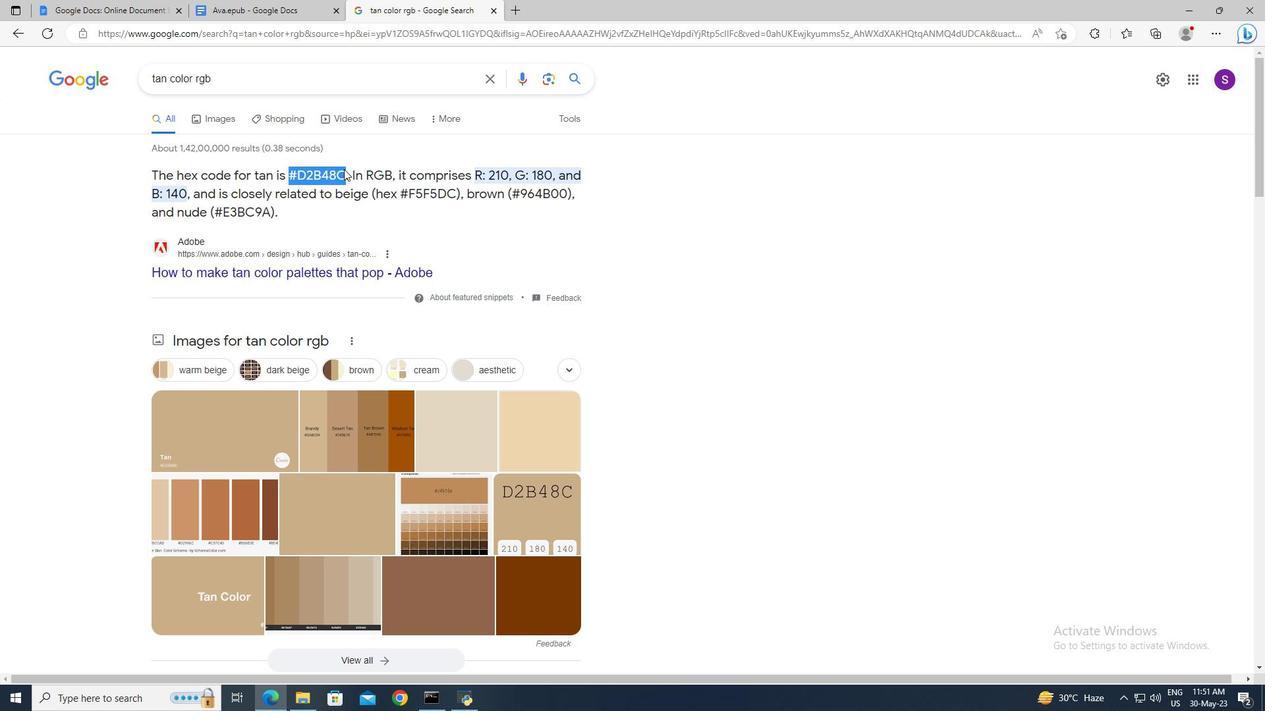 
Action: Mouse moved to (343, 169)
Screenshot: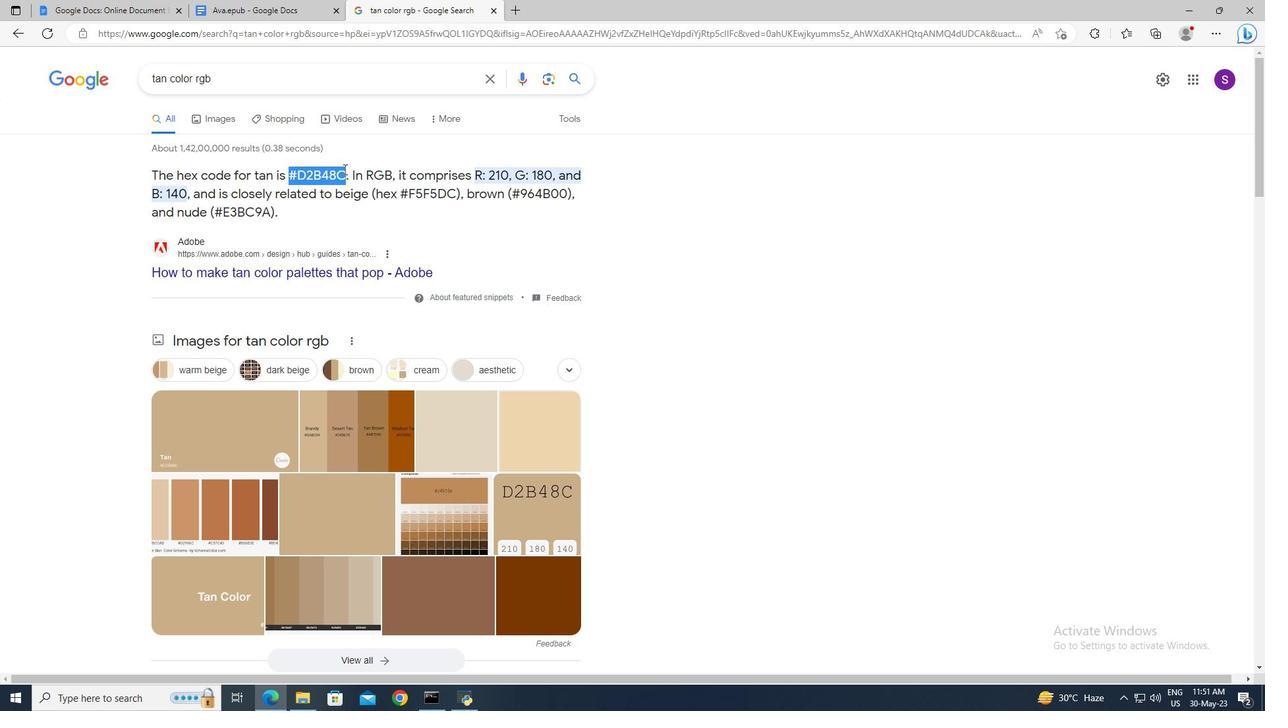 
Action: Key pressed <'\x03'>
Screenshot: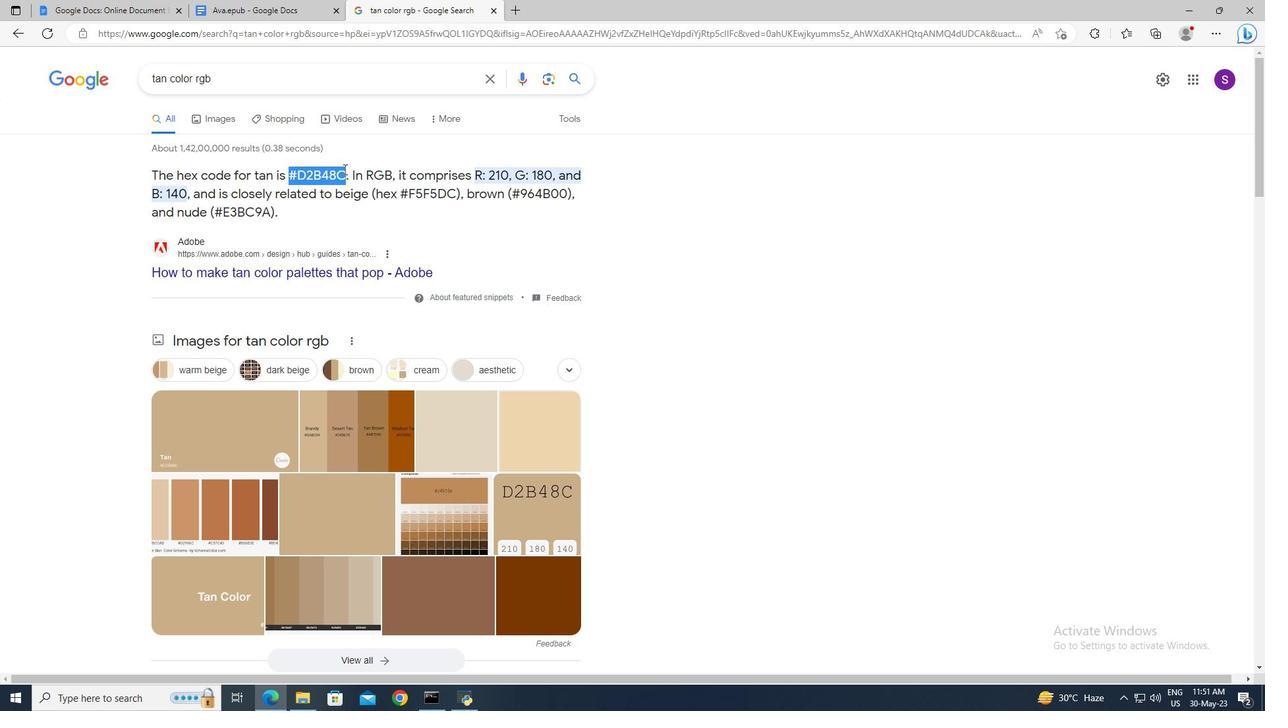
Action: Mouse moved to (266, 0)
Screenshot: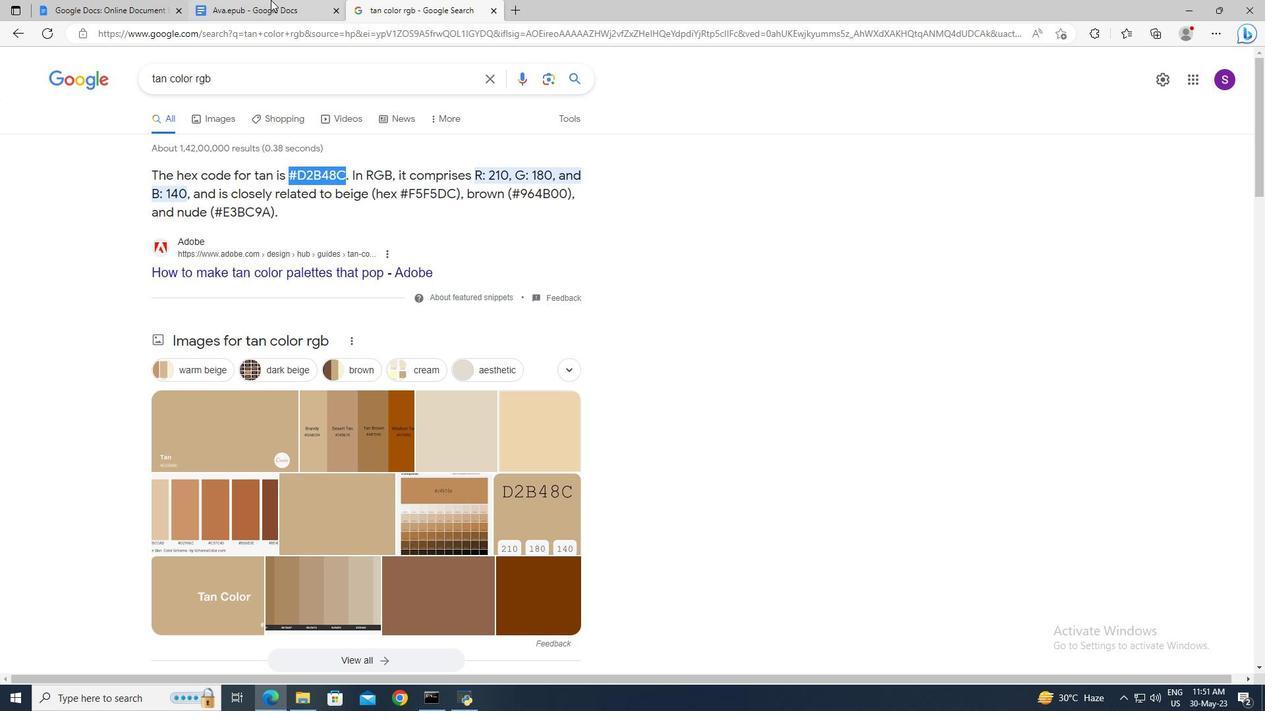 
Action: Mouse pressed left at (266, 0)
Screenshot: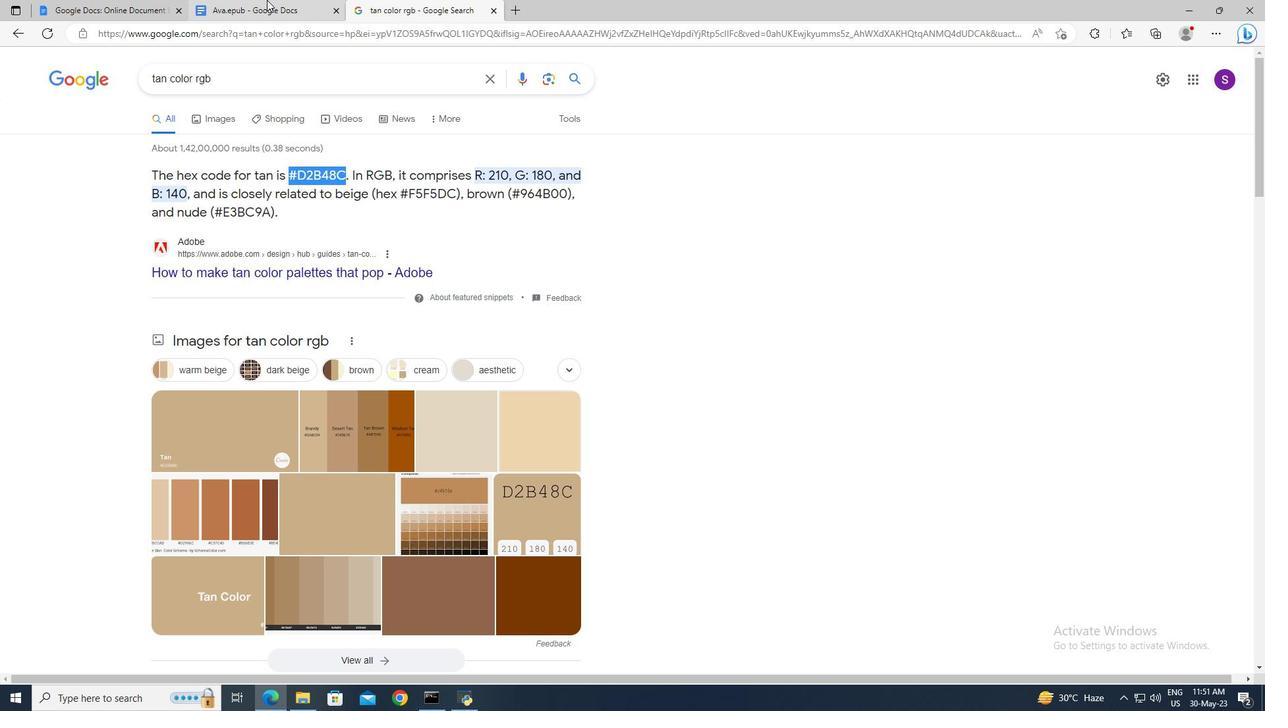 
Action: Mouse moved to (554, 390)
Screenshot: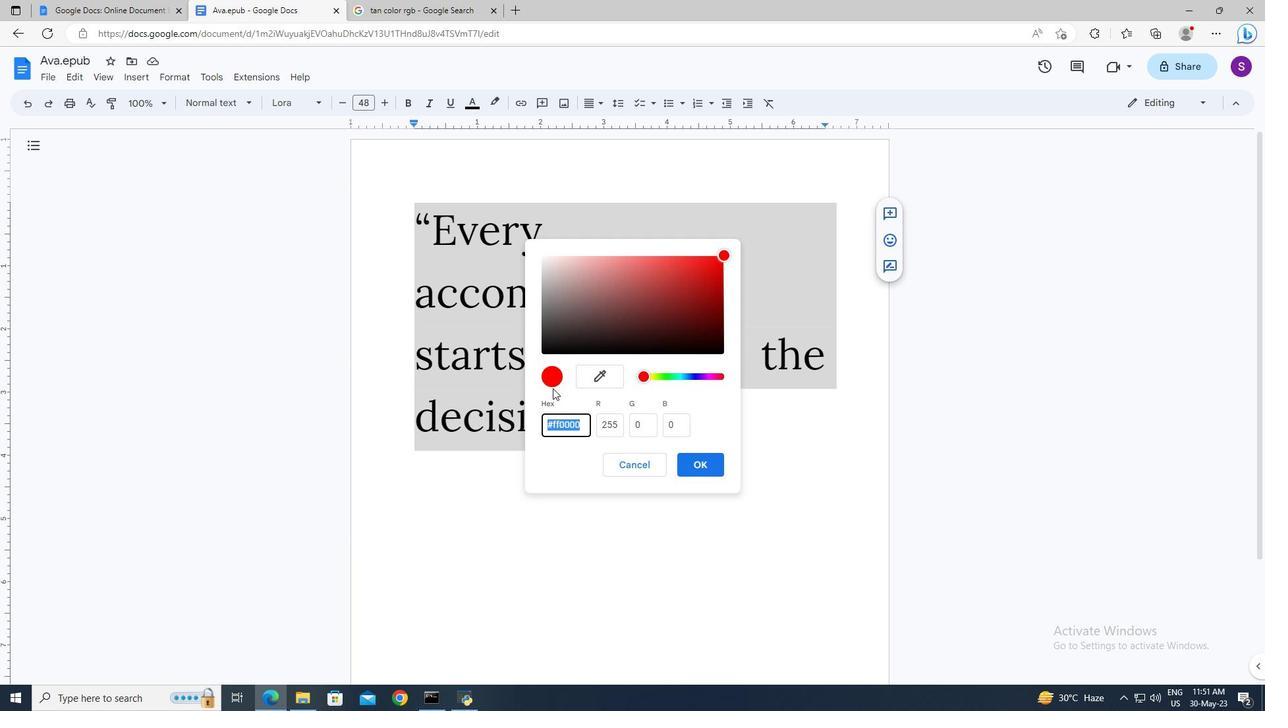 
Action: Key pressed ctrl+V
Screenshot: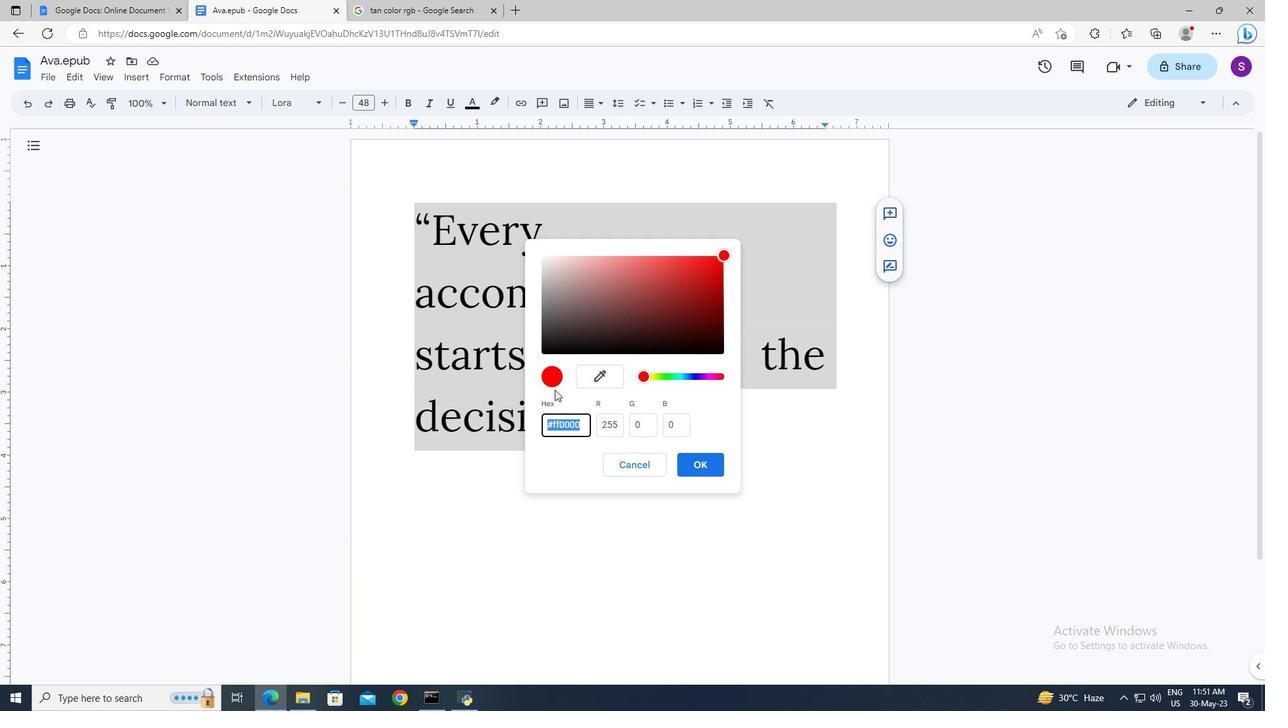 
Action: Mouse moved to (699, 465)
Screenshot: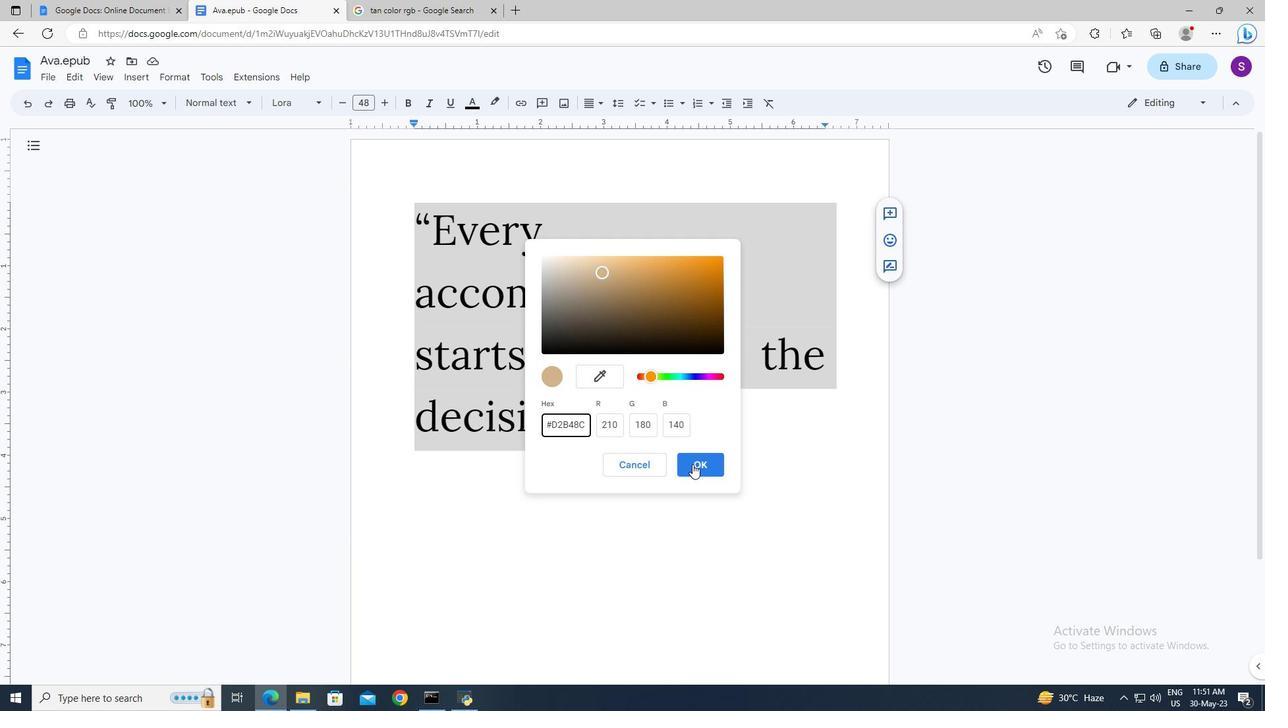 
Action: Mouse pressed left at (699, 465)
Screenshot: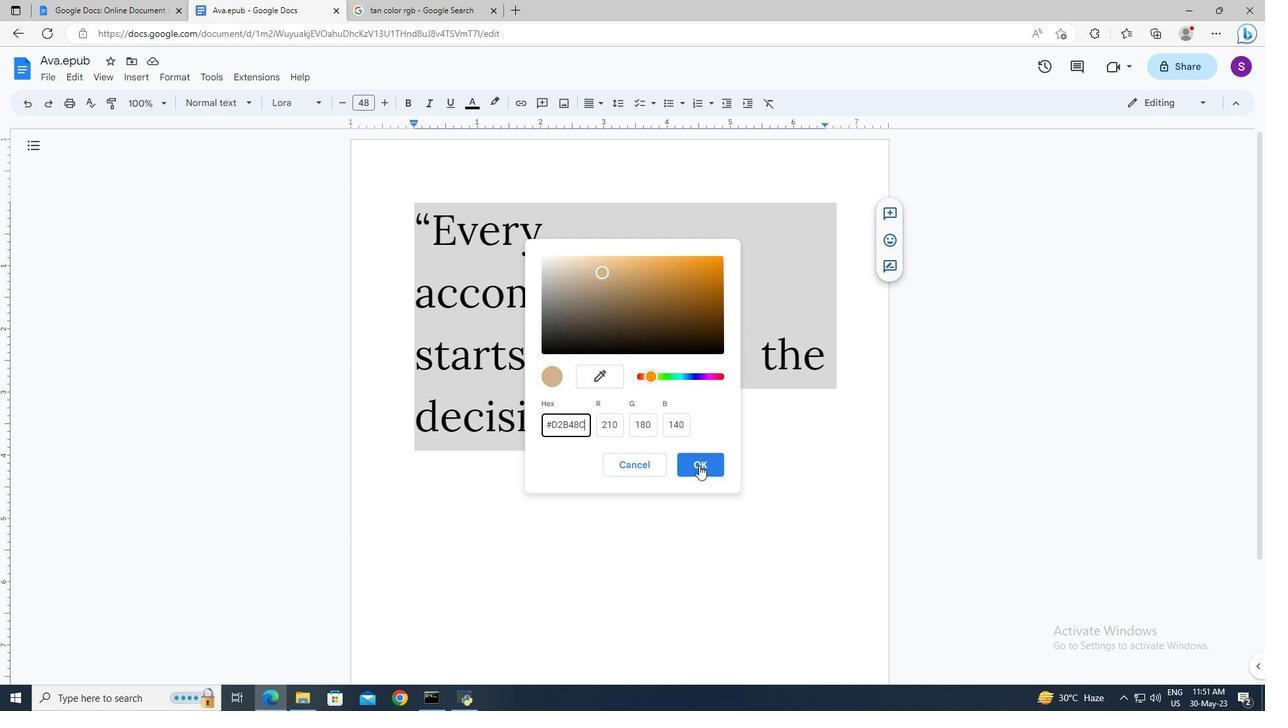 
Action: Mouse moved to (745, 431)
Screenshot: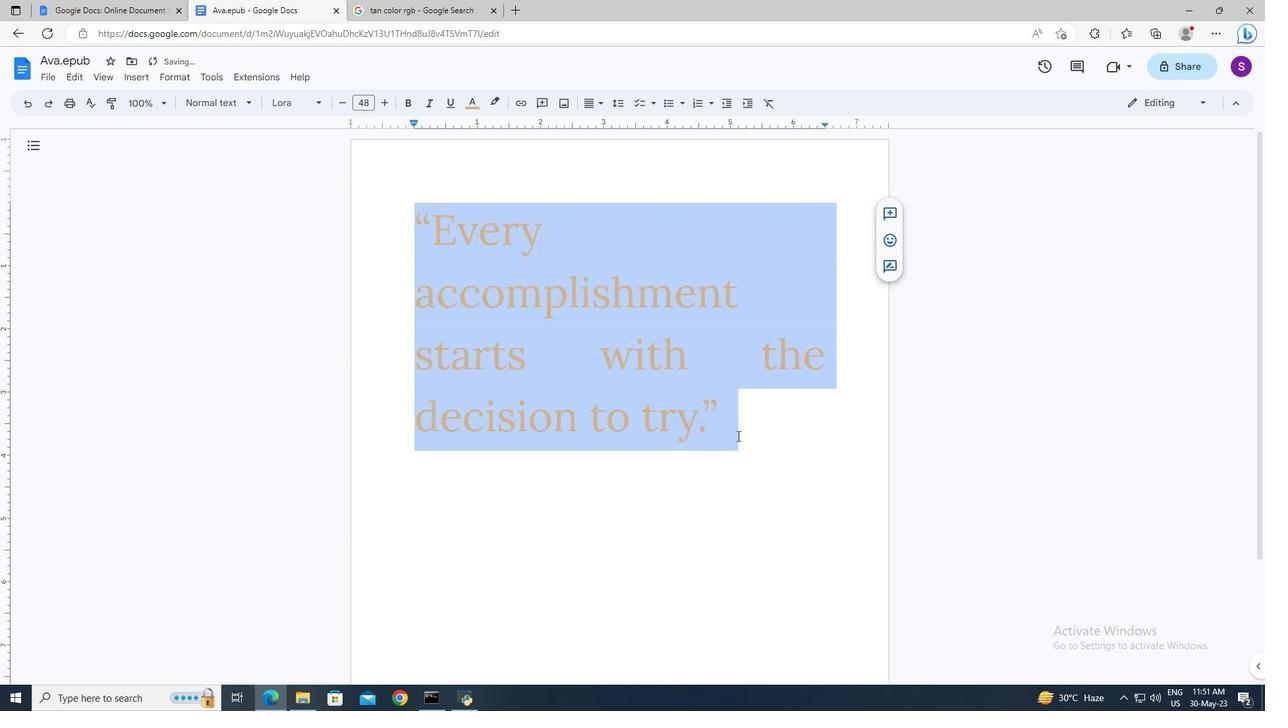 
Action: Mouse pressed left at (745, 431)
Screenshot: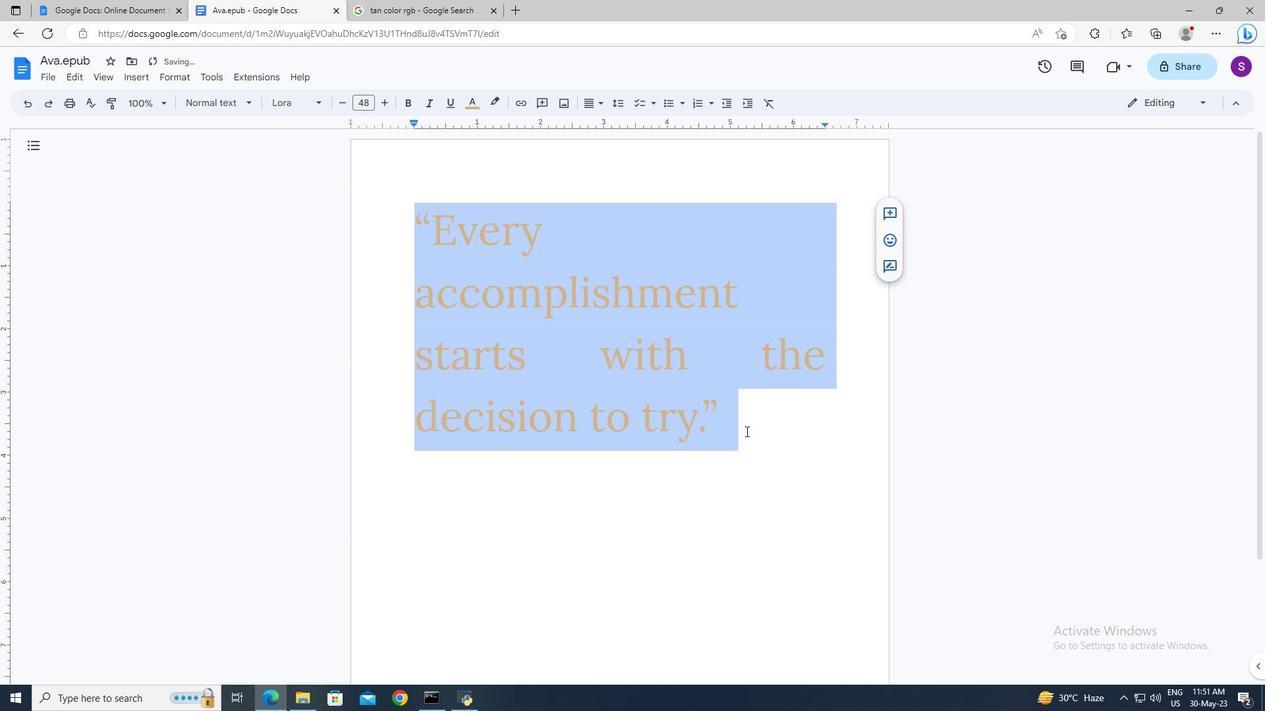 
